 Task: Find connections with filter location Luján with filter topic #workwith filter profile language English with filter current company YES BANK with filter school O.P. Jindal Global University (JGU) with filter industry Physical, Occupational and Speech Therapists with filter service category DJing with filter keywords title Operations Director
Action: Mouse moved to (479, 102)
Screenshot: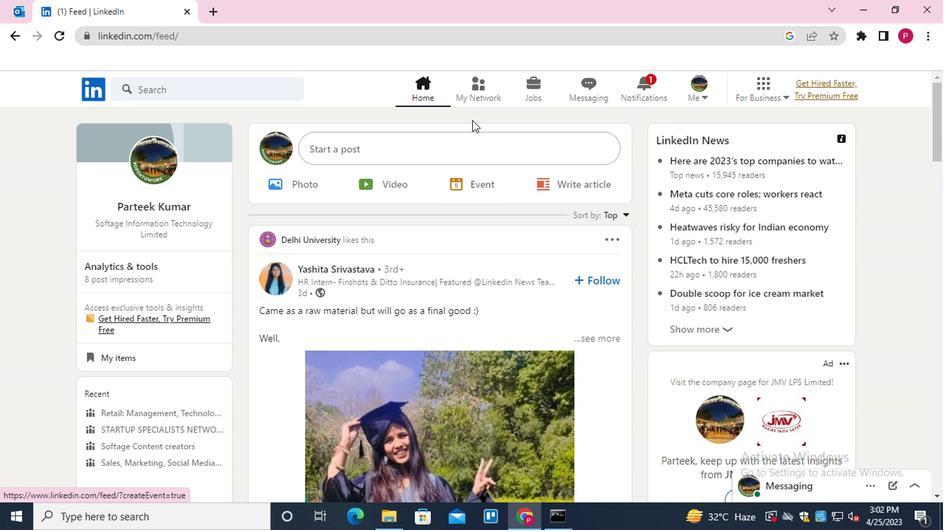 
Action: Mouse pressed left at (479, 102)
Screenshot: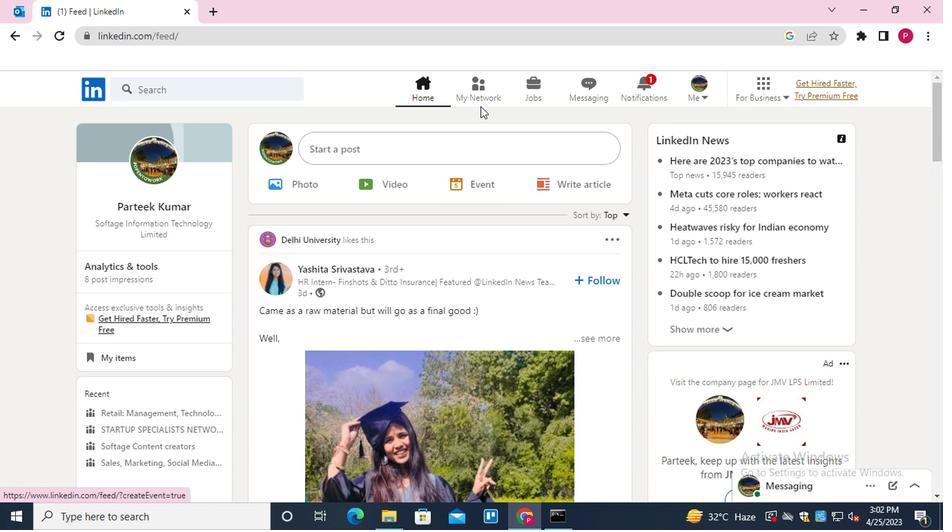 
Action: Mouse moved to (171, 165)
Screenshot: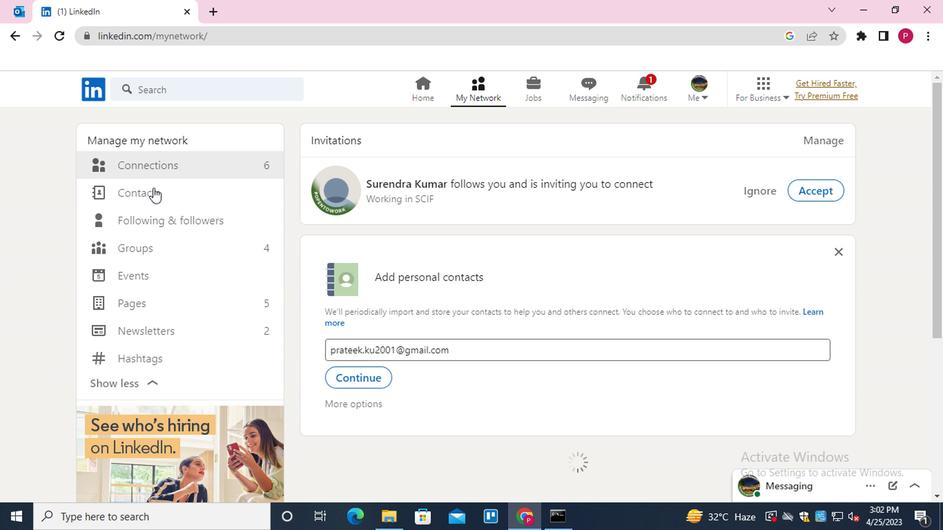 
Action: Mouse pressed left at (171, 165)
Screenshot: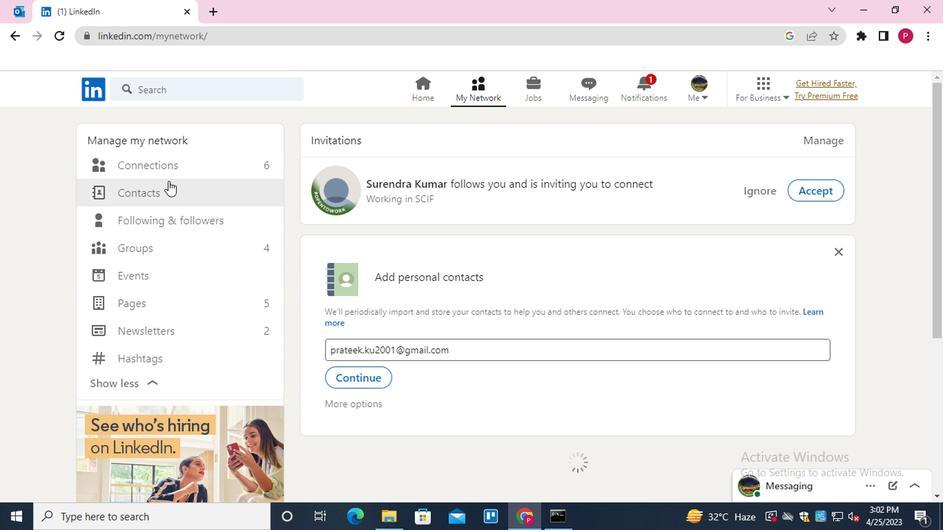 
Action: Mouse moved to (601, 169)
Screenshot: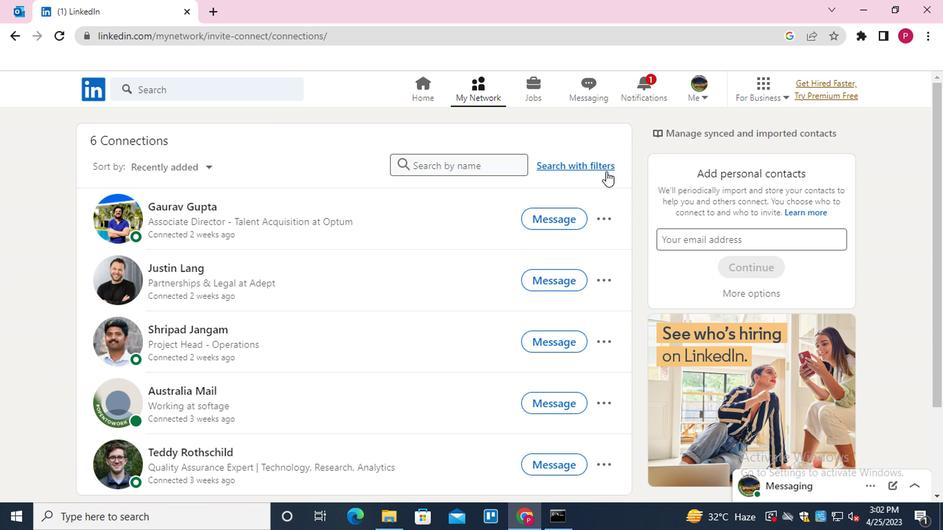 
Action: Mouse pressed left at (601, 169)
Screenshot: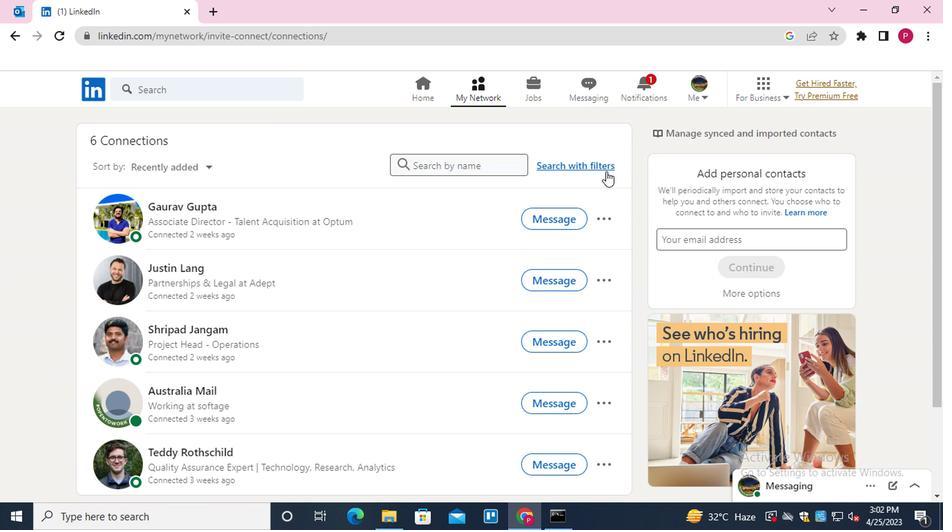 
Action: Mouse moved to (447, 119)
Screenshot: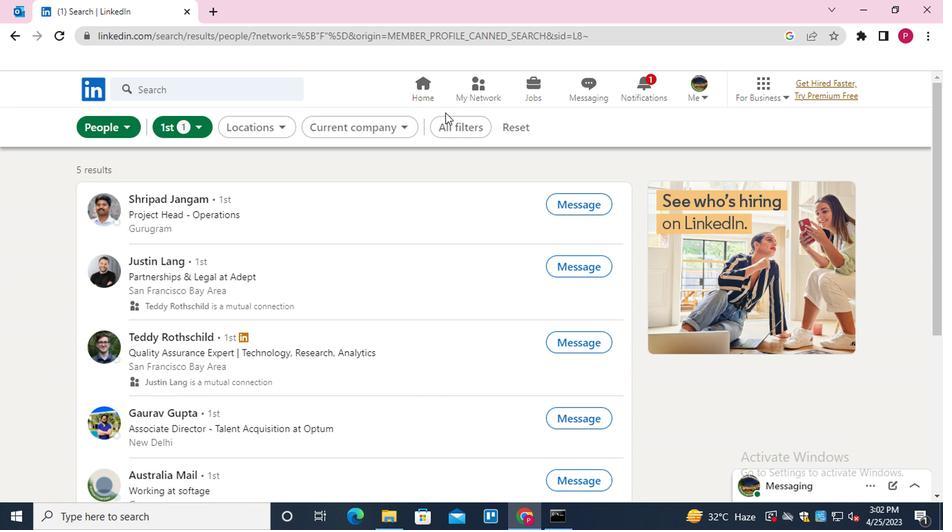 
Action: Mouse pressed left at (447, 119)
Screenshot: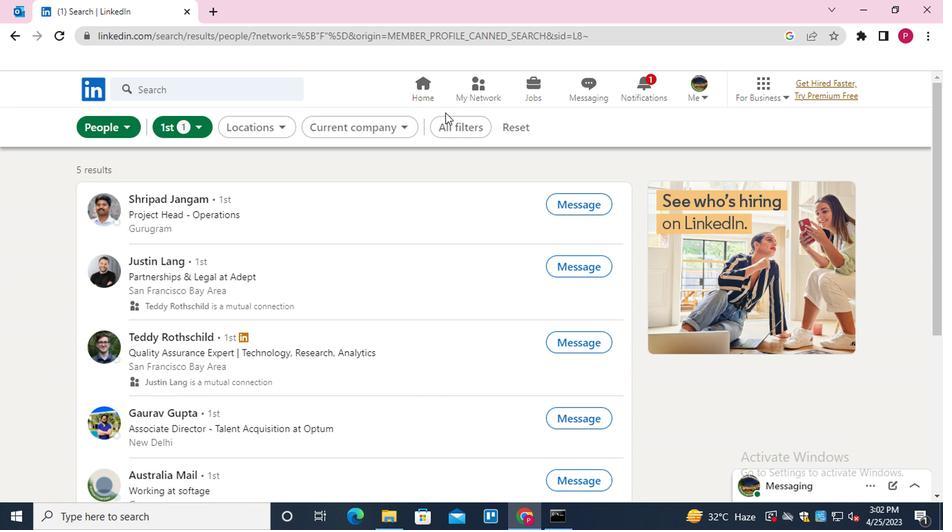 
Action: Mouse moved to (685, 278)
Screenshot: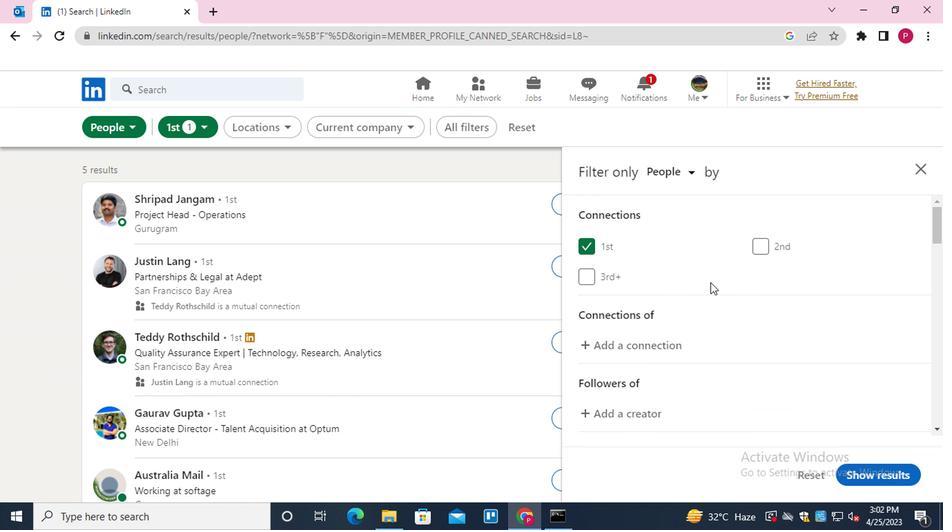 
Action: Mouse scrolled (685, 277) with delta (0, 0)
Screenshot: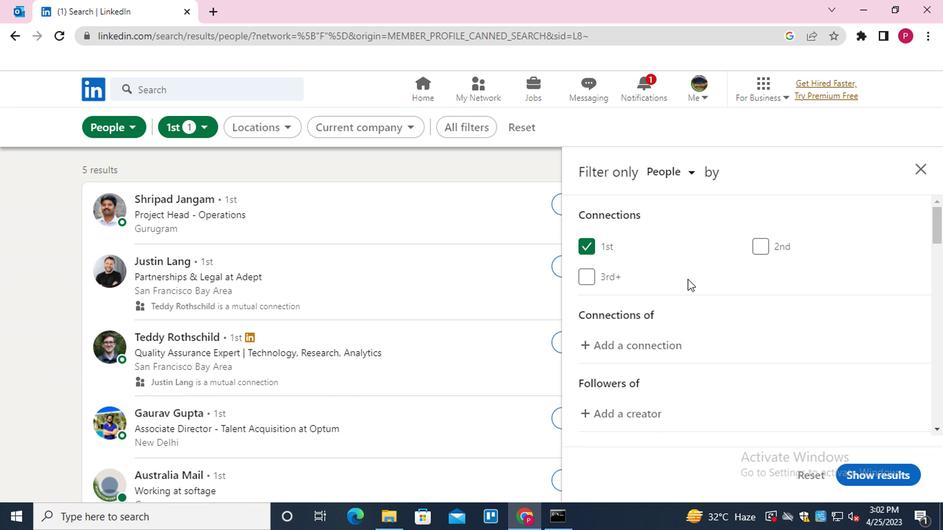 
Action: Mouse scrolled (685, 277) with delta (0, 0)
Screenshot: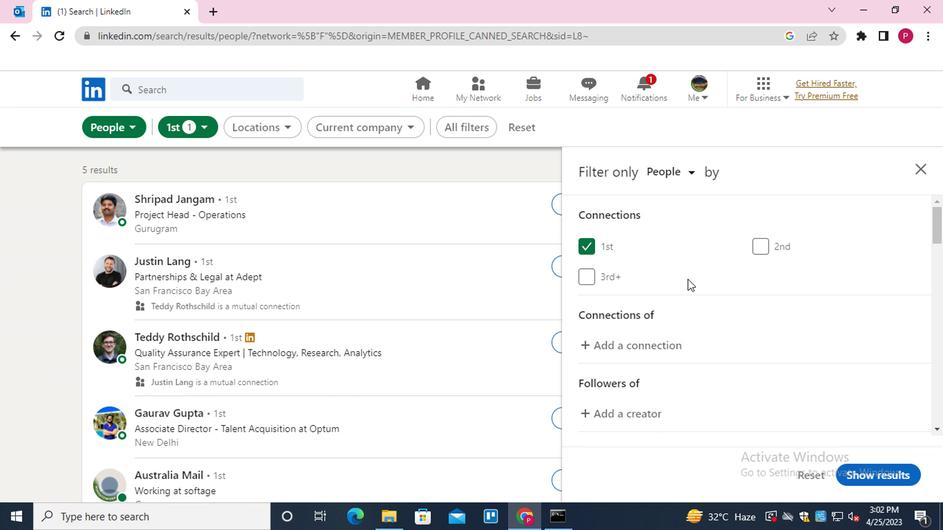 
Action: Mouse moved to (686, 278)
Screenshot: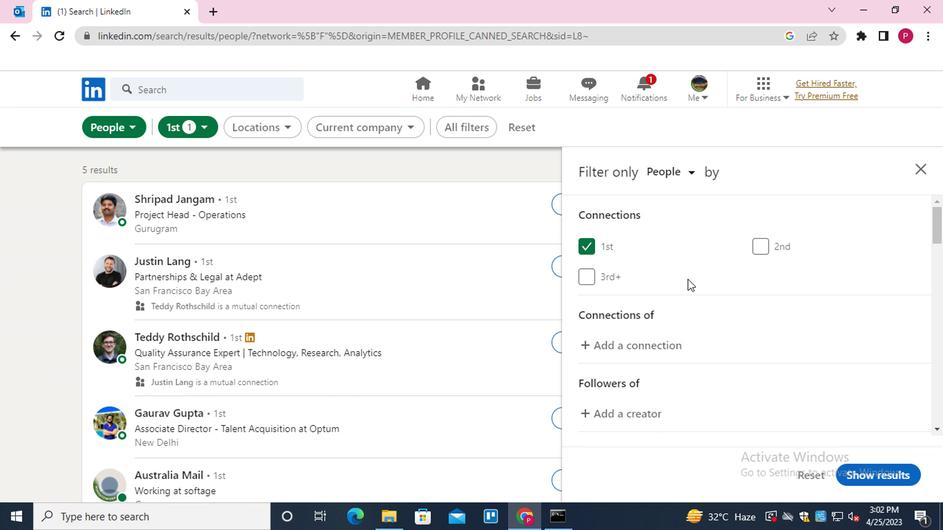 
Action: Mouse scrolled (686, 277) with delta (0, 0)
Screenshot: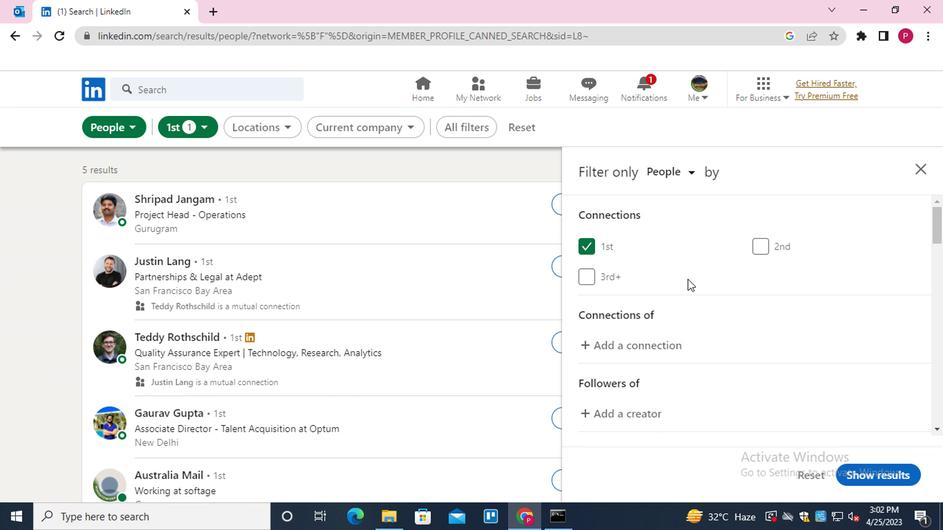 
Action: Mouse moved to (776, 329)
Screenshot: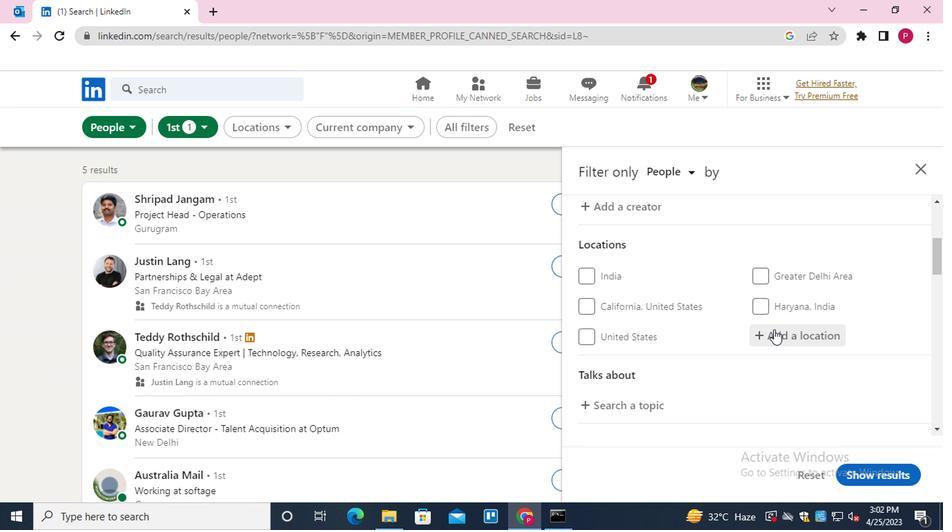 
Action: Mouse pressed left at (776, 329)
Screenshot: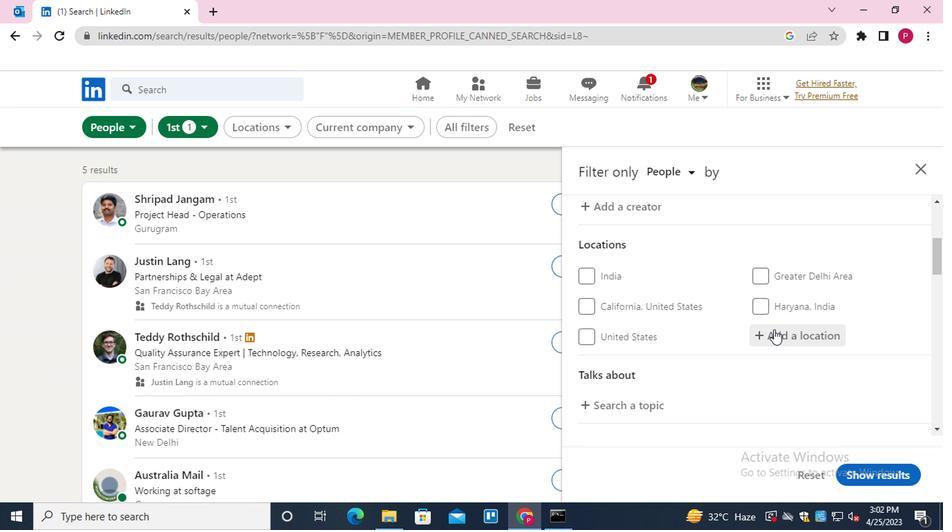 
Action: Mouse moved to (777, 329)
Screenshot: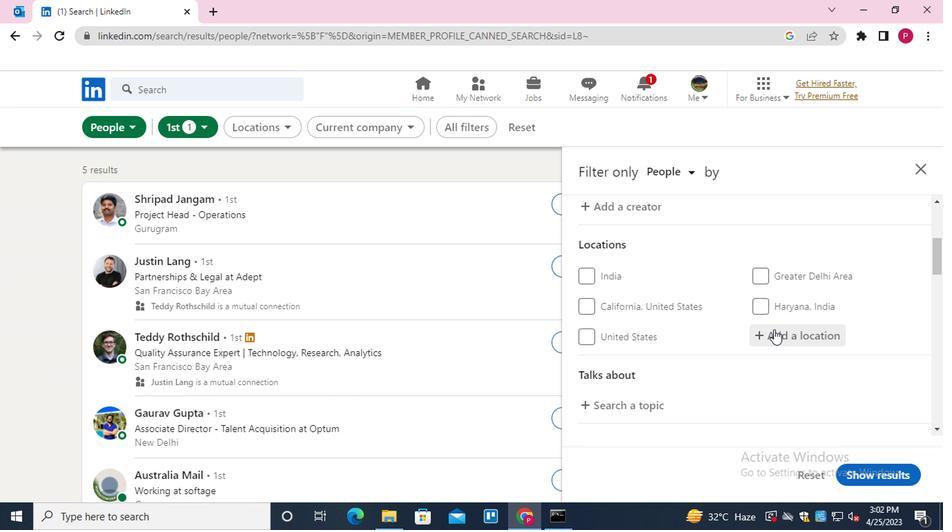 
Action: Key pressed <Key.shift><Key.shift><Key.shift>LUJAN
Screenshot: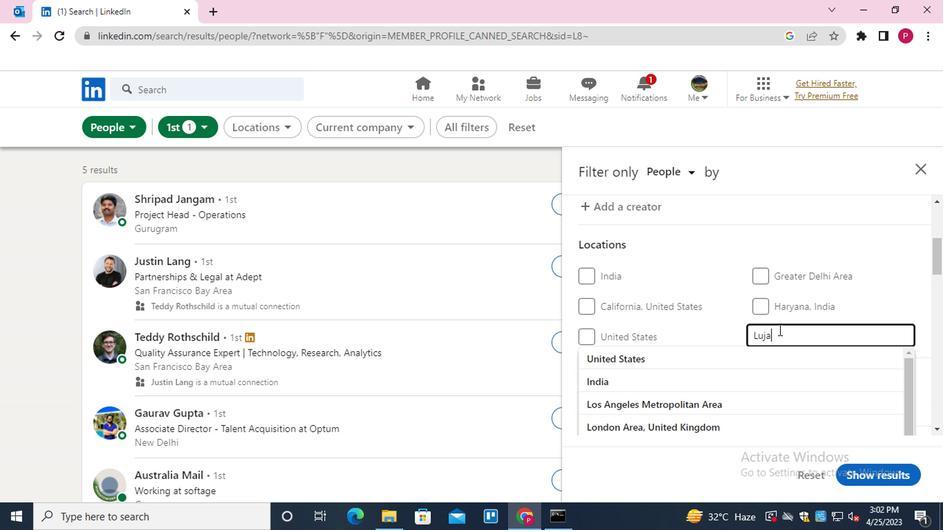 
Action: Mouse moved to (669, 368)
Screenshot: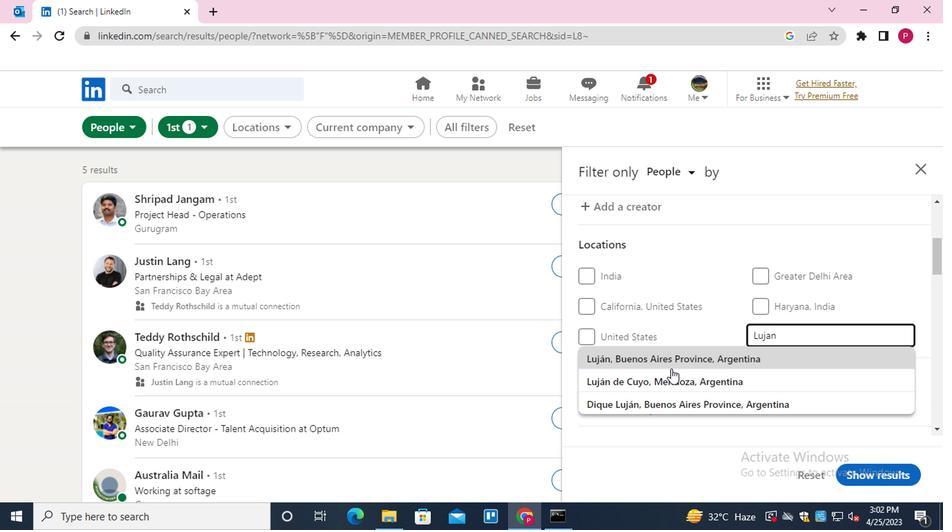 
Action: Mouse pressed left at (669, 368)
Screenshot: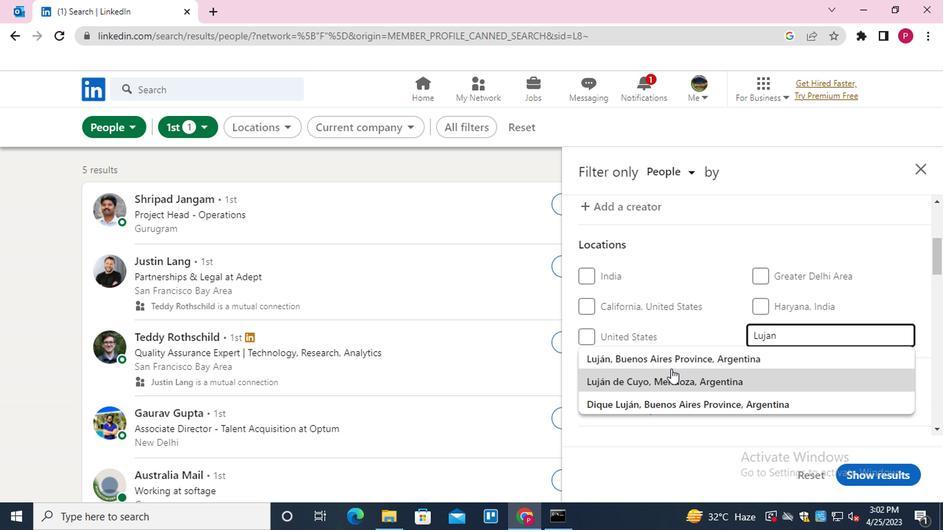 
Action: Mouse pressed left at (669, 368)
Screenshot: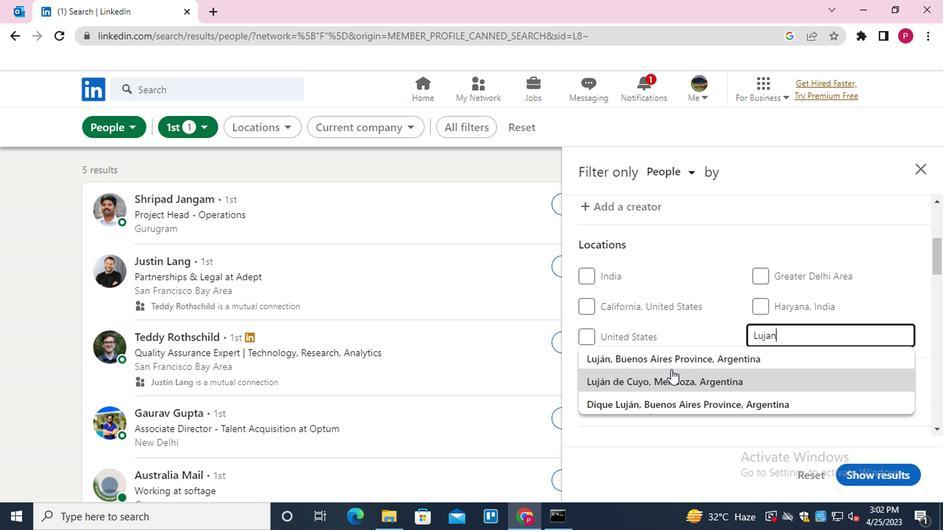 
Action: Mouse moved to (744, 392)
Screenshot: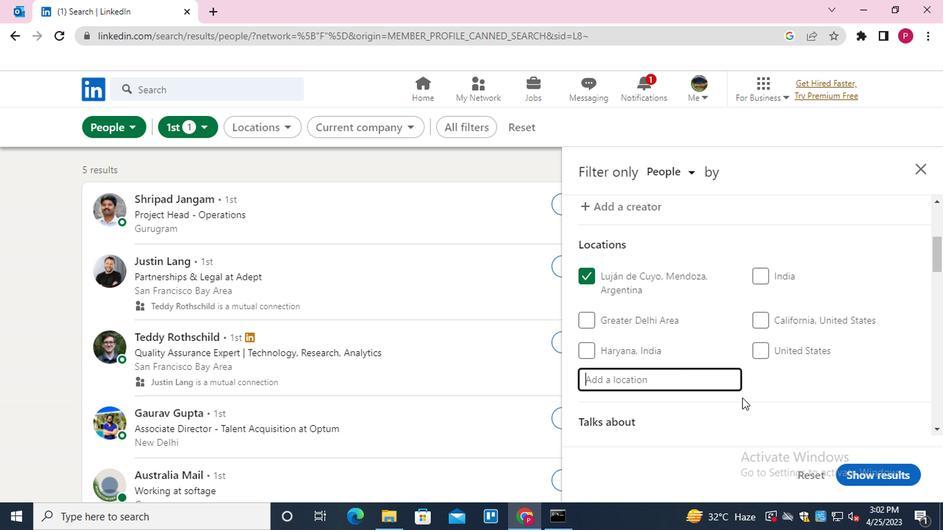 
Action: Mouse scrolled (744, 391) with delta (0, 0)
Screenshot: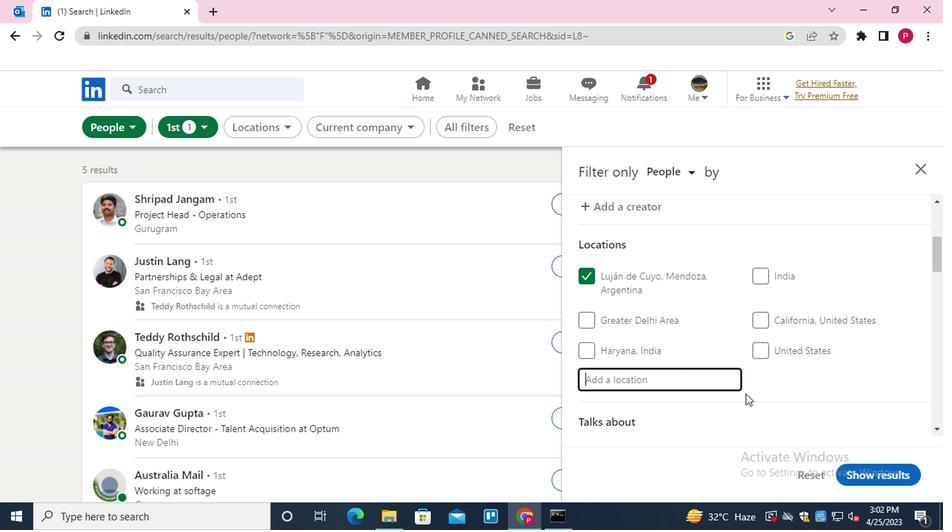 
Action: Mouse moved to (621, 384)
Screenshot: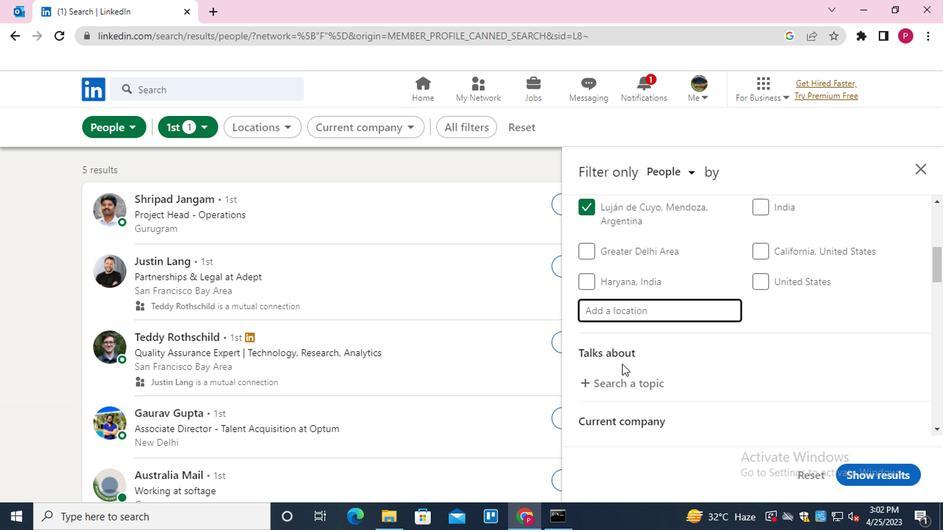 
Action: Mouse pressed left at (621, 384)
Screenshot: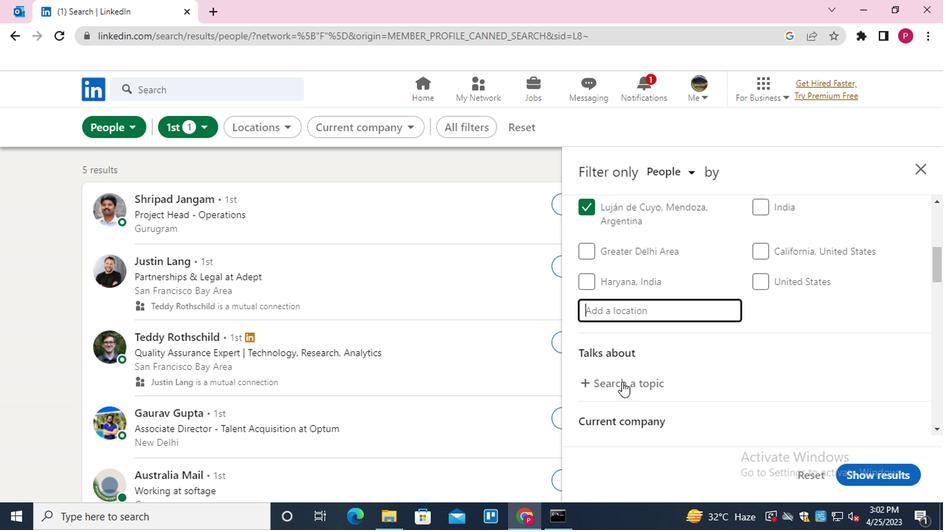 
Action: Key pressed <Key.shift>#WORK
Screenshot: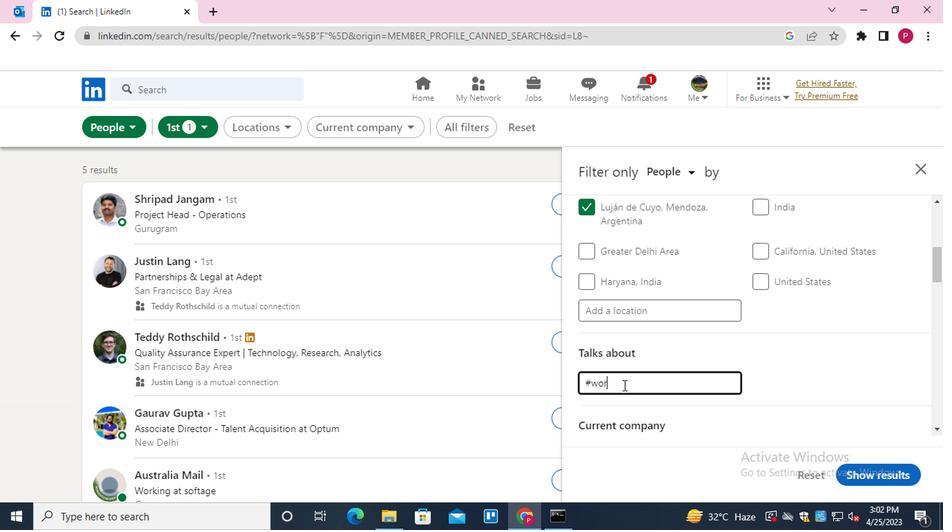 
Action: Mouse moved to (664, 364)
Screenshot: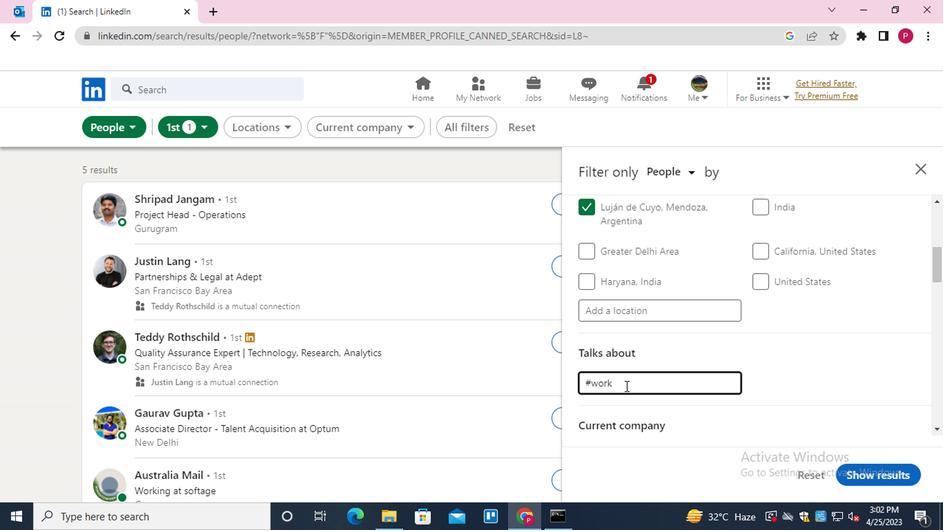 
Action: Mouse scrolled (664, 363) with delta (0, 0)
Screenshot: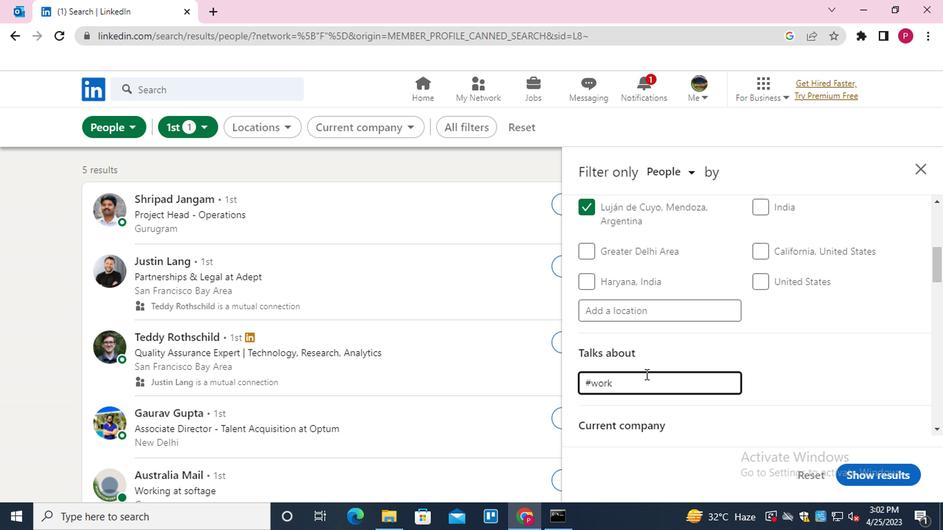 
Action: Mouse scrolled (664, 363) with delta (0, 0)
Screenshot: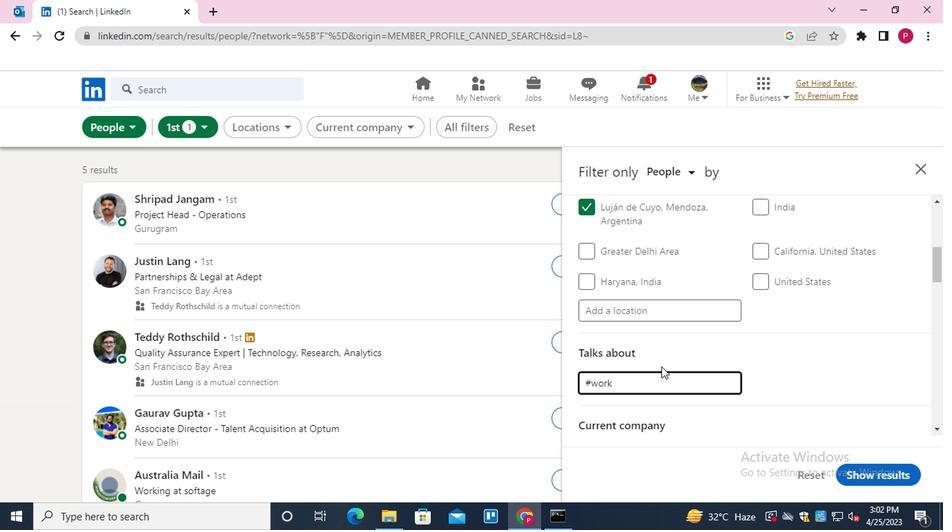 
Action: Mouse scrolled (664, 363) with delta (0, 0)
Screenshot: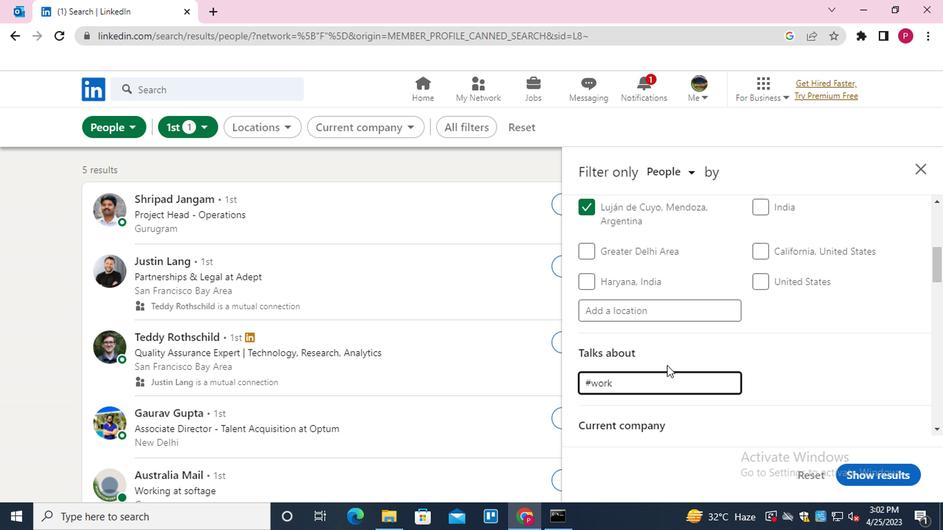 
Action: Mouse moved to (776, 282)
Screenshot: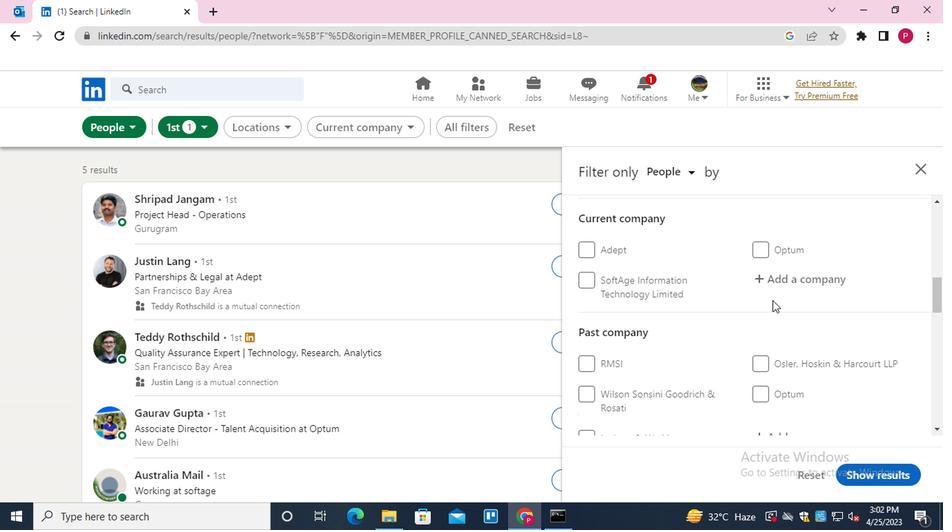 
Action: Mouse pressed left at (776, 282)
Screenshot: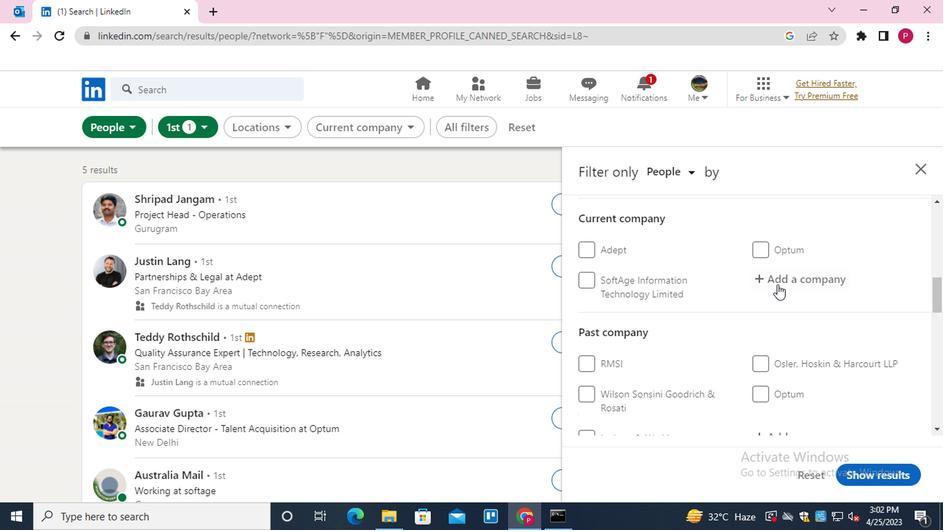 
Action: Mouse moved to (776, 281)
Screenshot: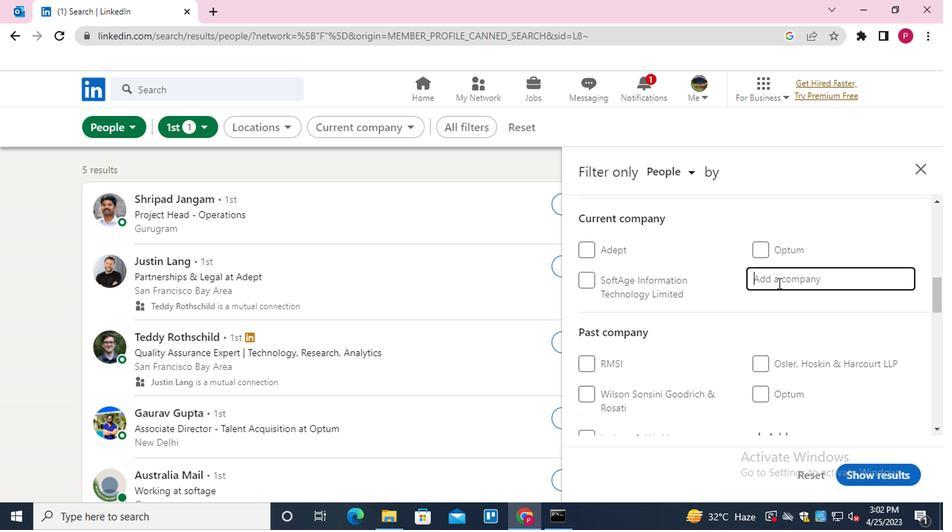 
Action: Key pressed <Key.shift>YES
Screenshot: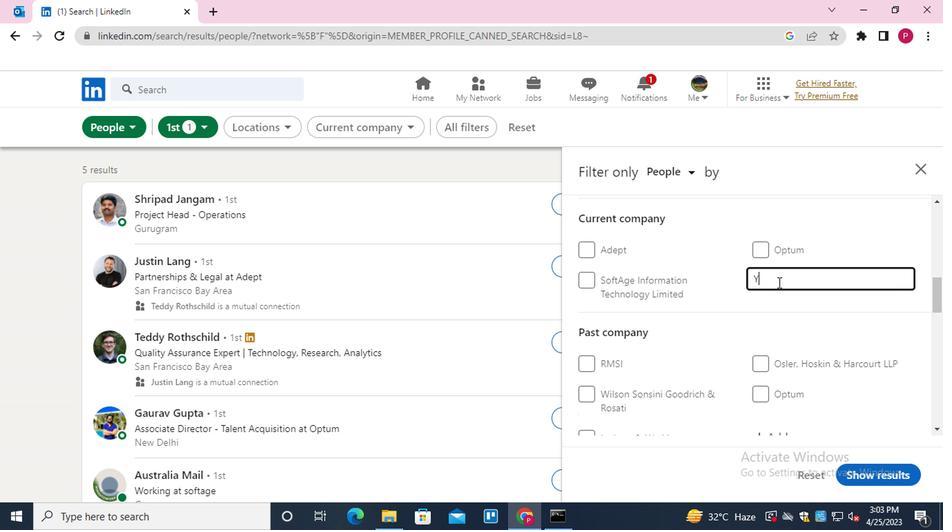 
Action: Mouse moved to (704, 303)
Screenshot: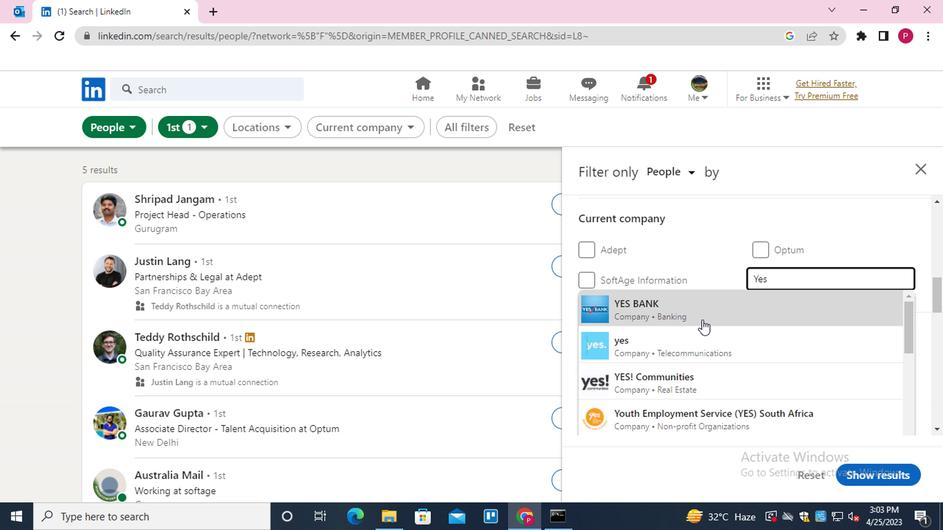 
Action: Mouse pressed left at (704, 303)
Screenshot: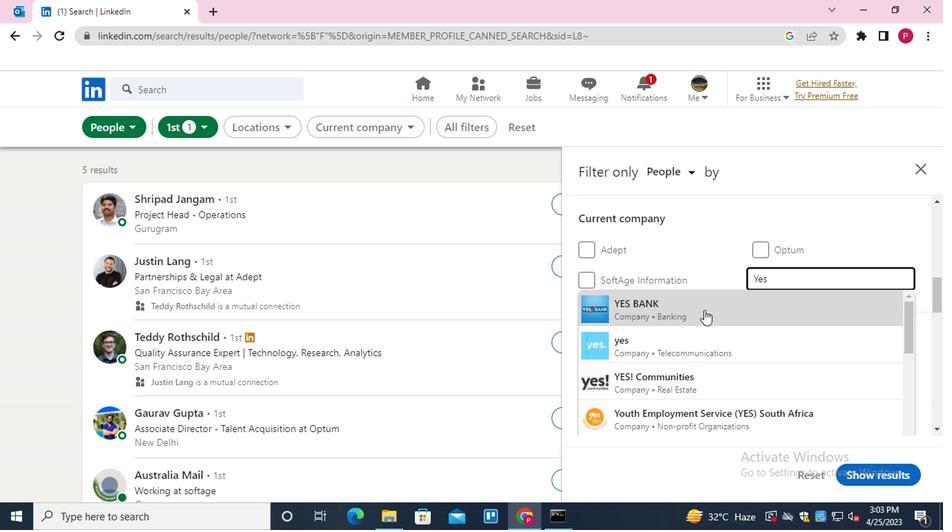 
Action: Mouse moved to (624, 292)
Screenshot: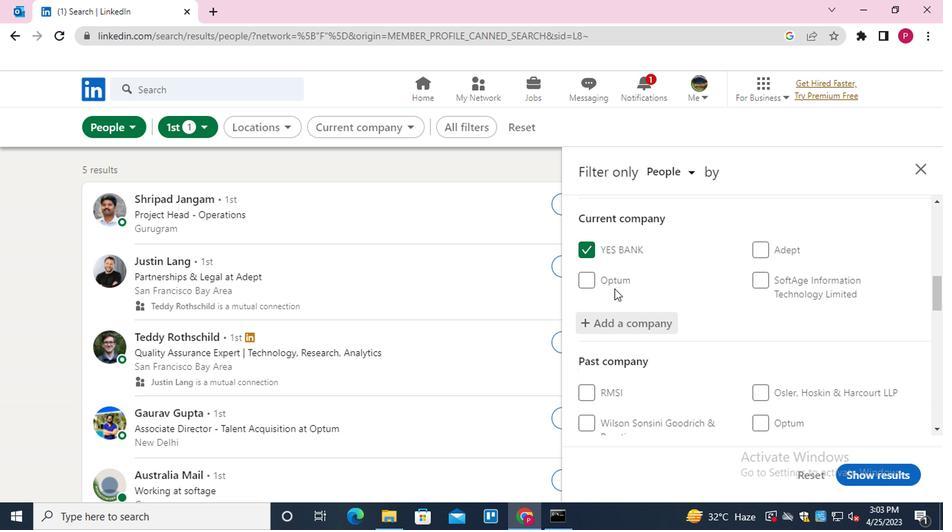 
Action: Mouse scrolled (624, 291) with delta (0, 0)
Screenshot: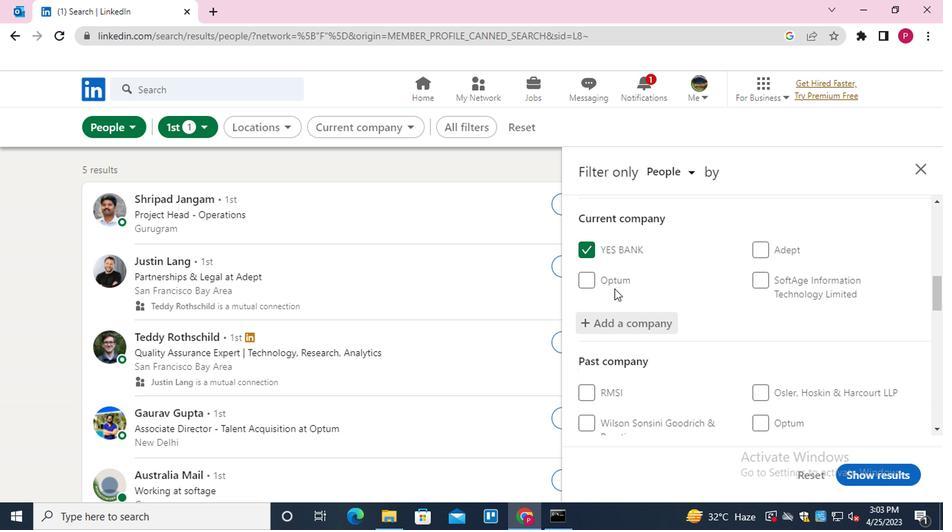 
Action: Mouse moved to (626, 296)
Screenshot: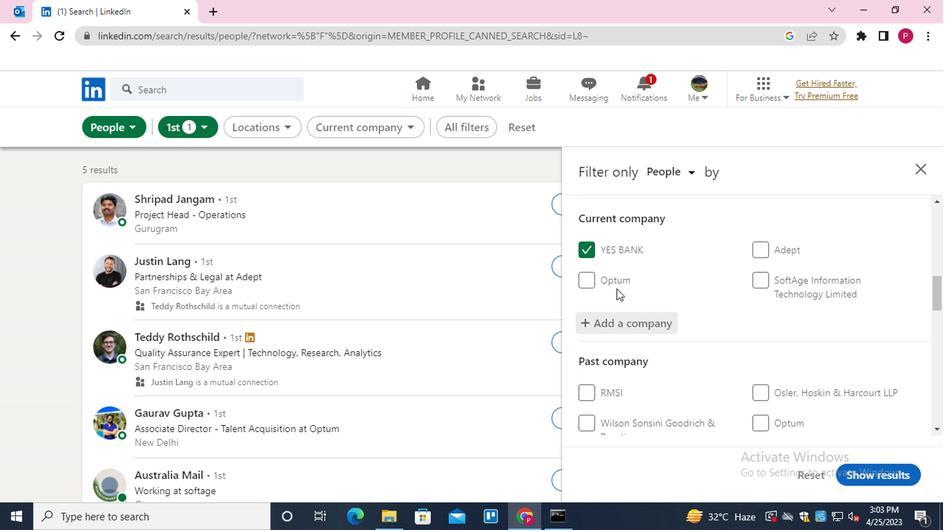 
Action: Mouse scrolled (626, 296) with delta (0, 0)
Screenshot: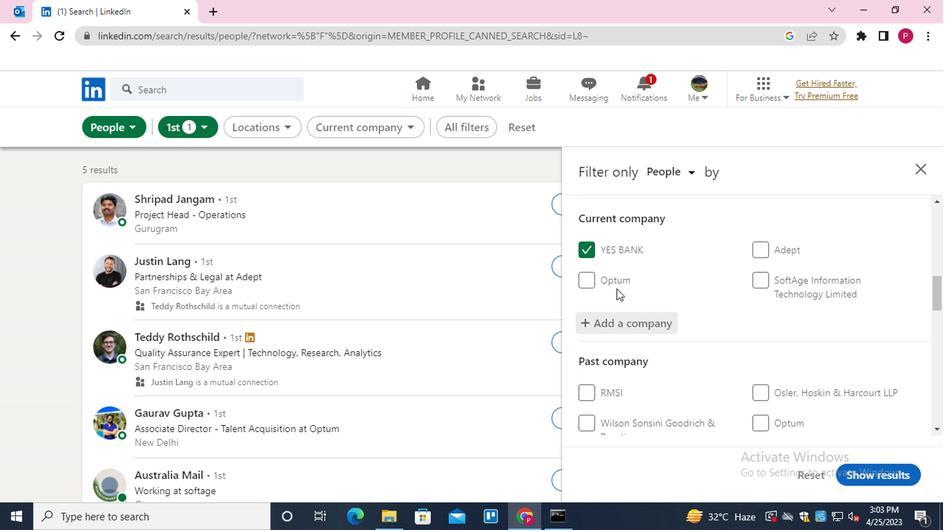 
Action: Mouse moved to (766, 329)
Screenshot: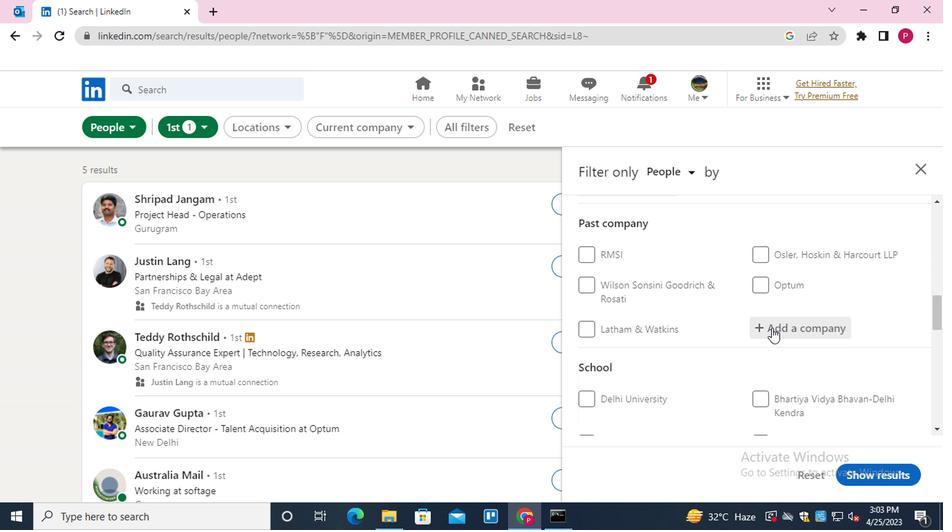 
Action: Mouse scrolled (766, 328) with delta (0, 0)
Screenshot: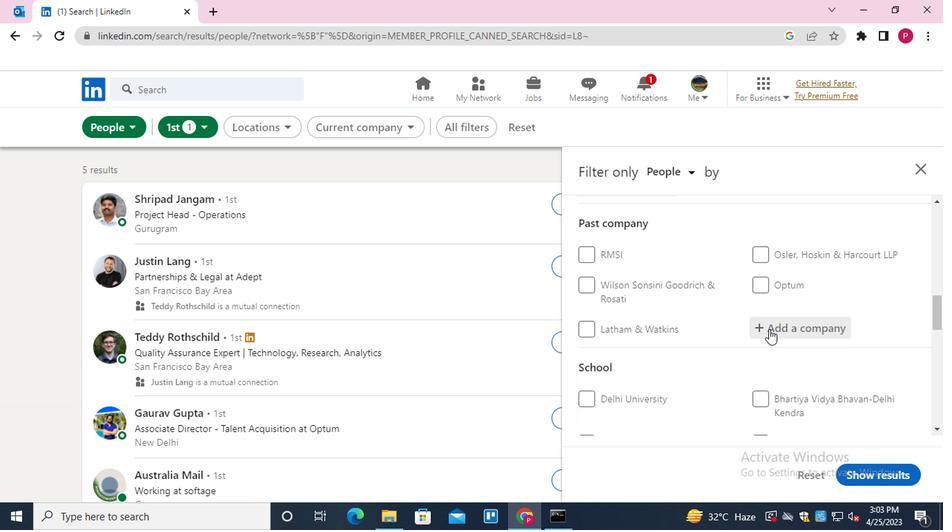 
Action: Mouse scrolled (766, 328) with delta (0, 0)
Screenshot: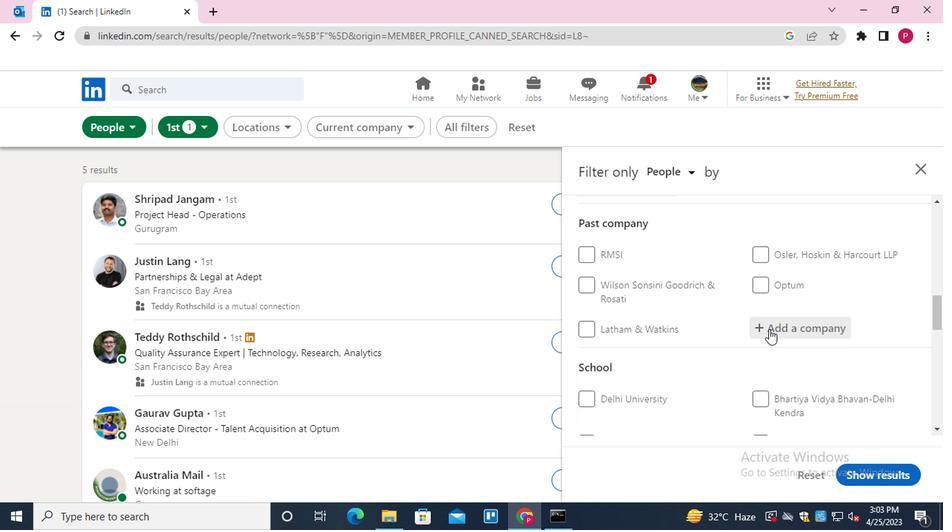 
Action: Mouse moved to (798, 334)
Screenshot: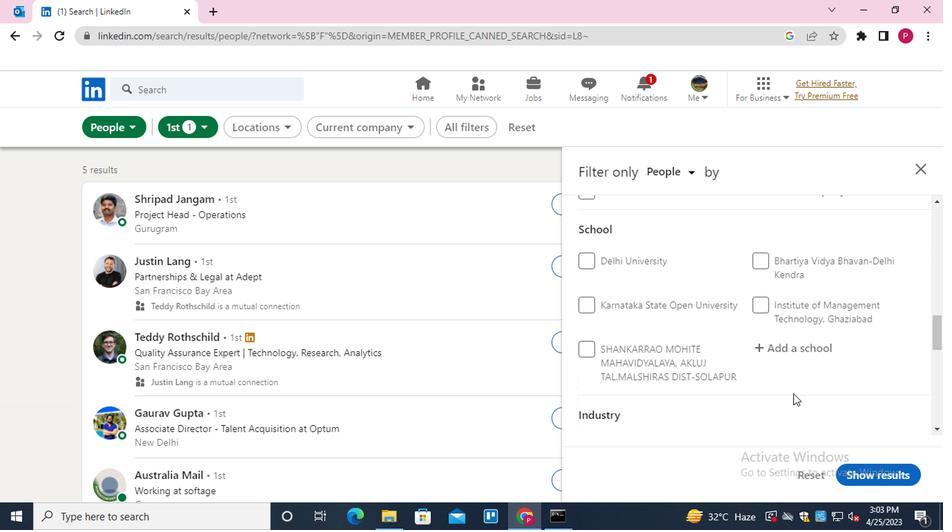 
Action: Mouse pressed left at (798, 334)
Screenshot: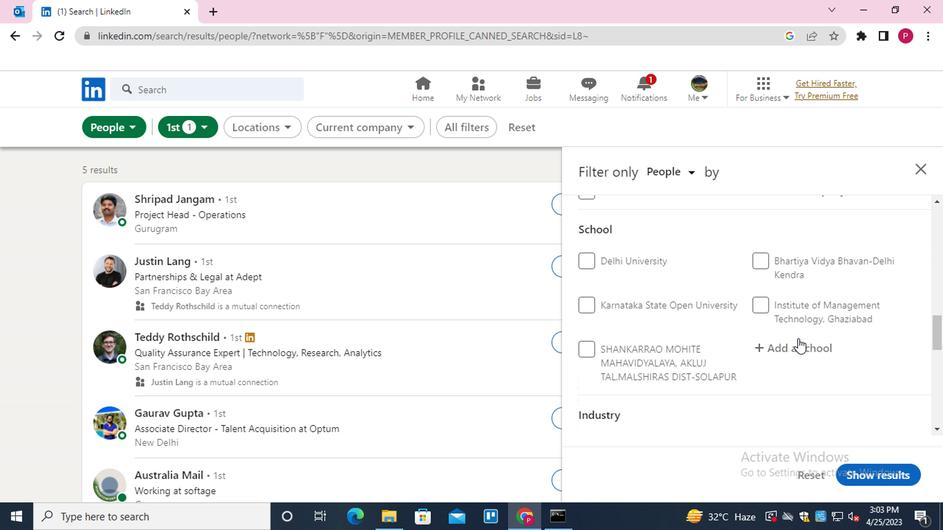 
Action: Mouse moved to (800, 350)
Screenshot: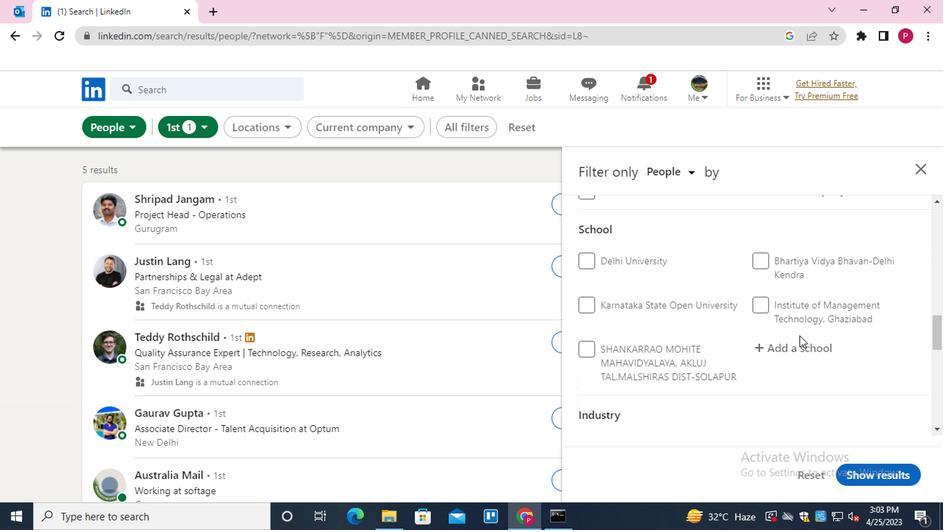 
Action: Mouse pressed left at (800, 350)
Screenshot: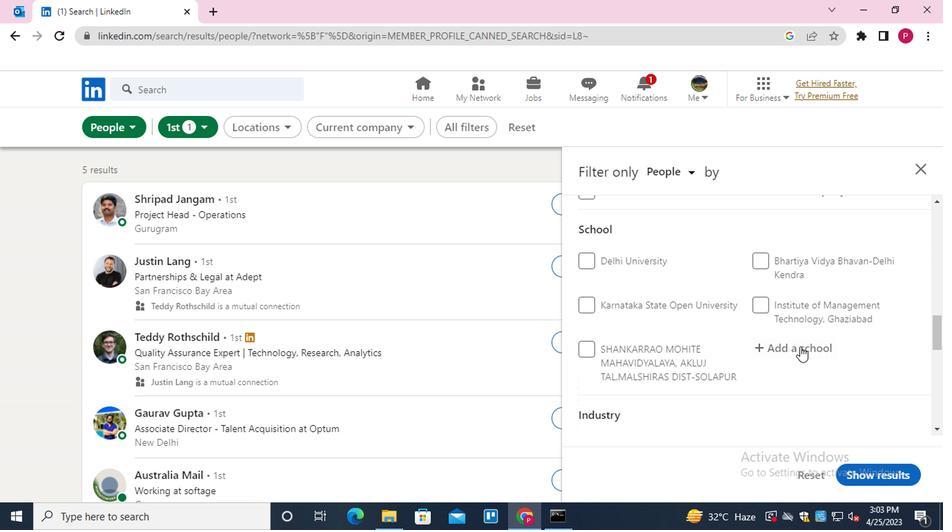 
Action: Key pressed <Key.shift>OP<Key.backspace>.<Key.shift>P<Key.space><Key.shift>JINDAL
Screenshot: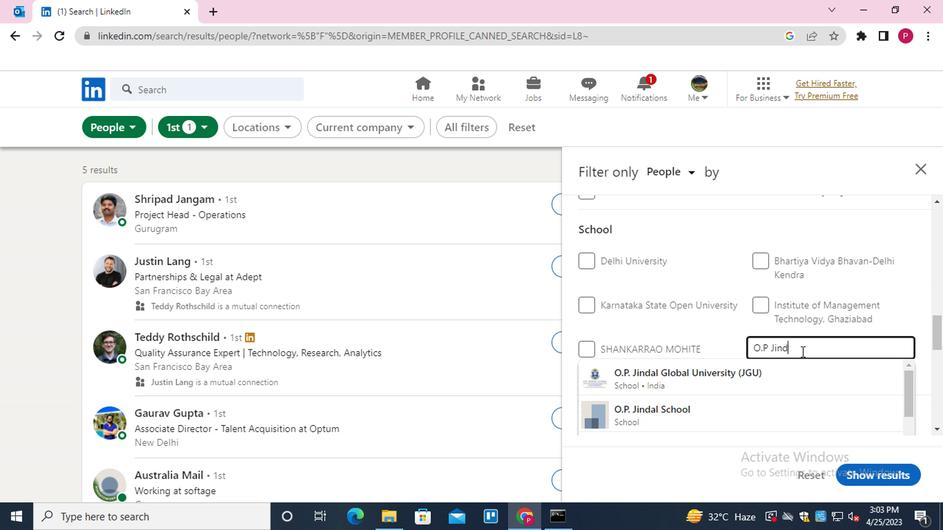 
Action: Mouse moved to (749, 384)
Screenshot: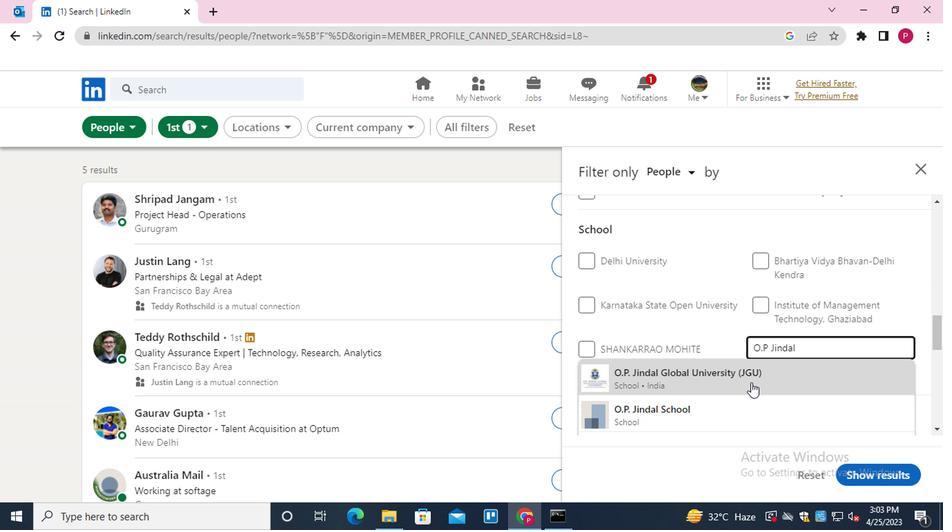 
Action: Mouse pressed left at (749, 384)
Screenshot: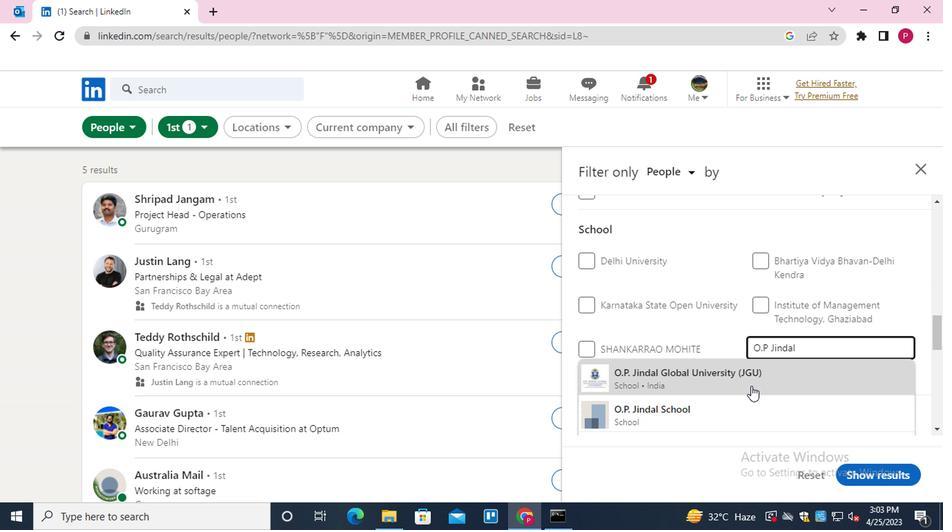 
Action: Mouse moved to (718, 343)
Screenshot: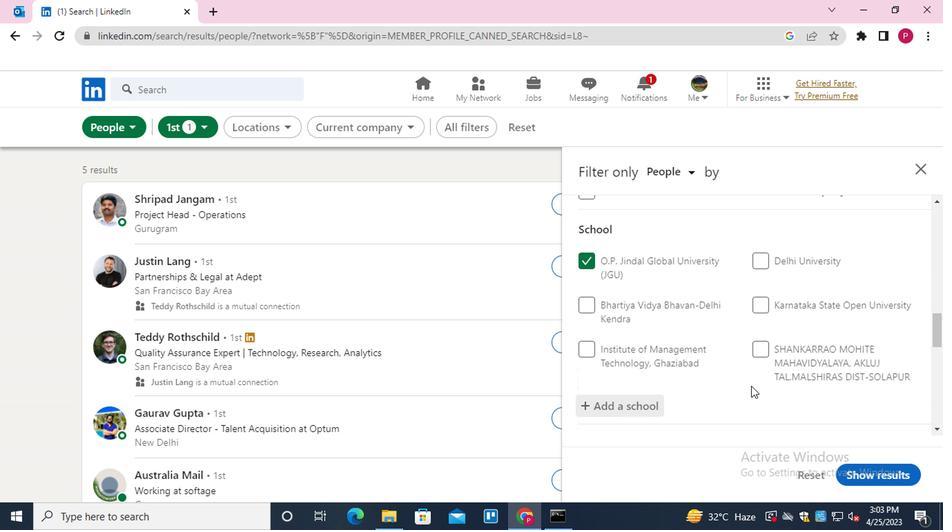 
Action: Mouse scrolled (718, 342) with delta (0, 0)
Screenshot: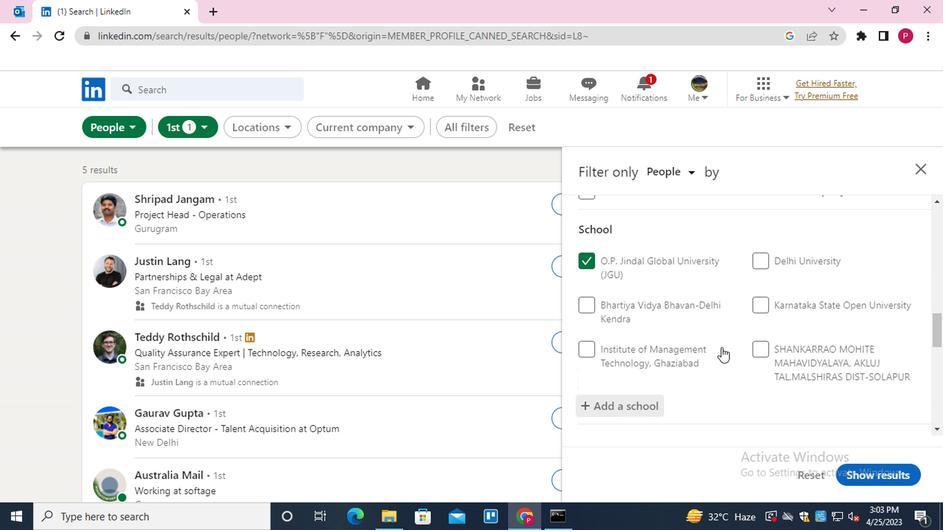 
Action: Mouse scrolled (718, 342) with delta (0, 0)
Screenshot: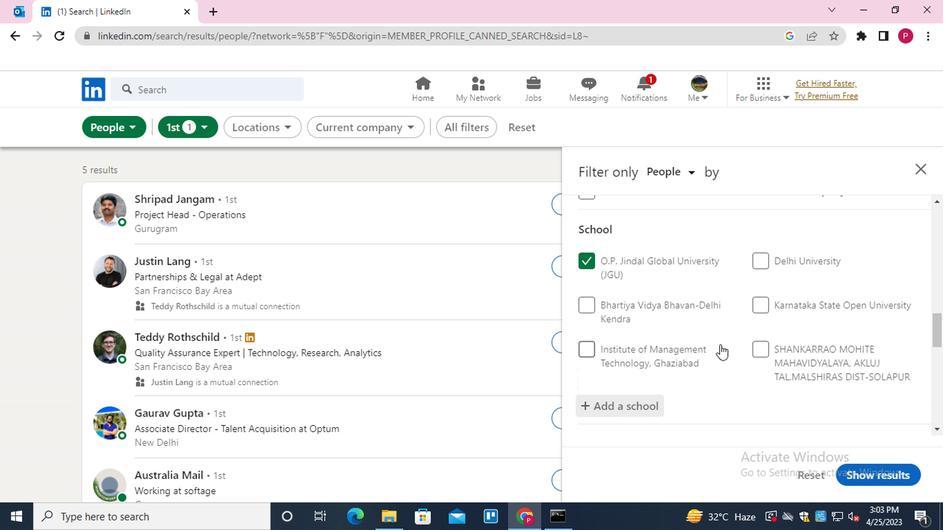 
Action: Mouse scrolled (718, 342) with delta (0, 0)
Screenshot: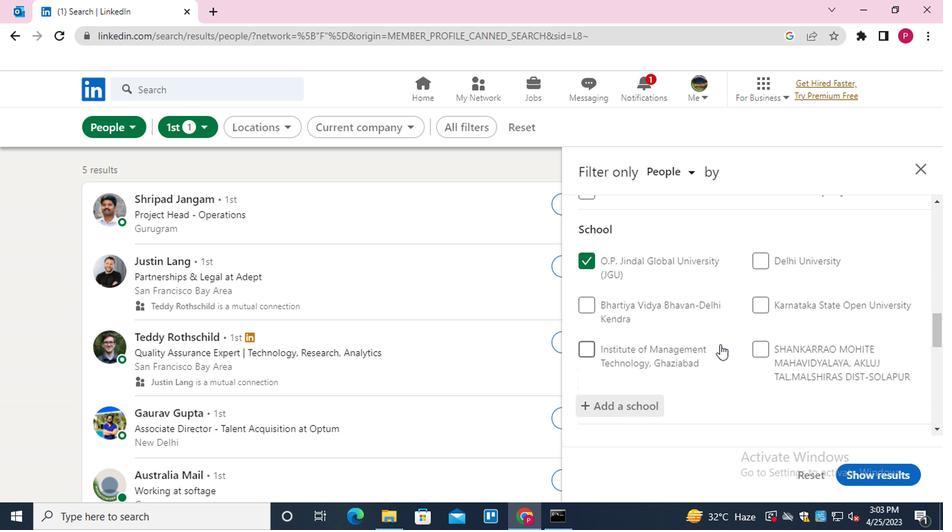 
Action: Mouse moved to (793, 353)
Screenshot: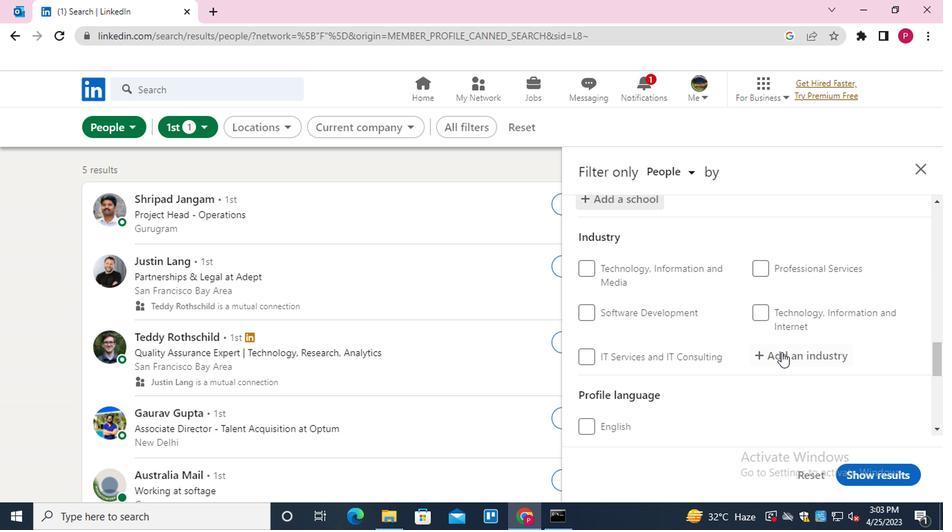 
Action: Mouse pressed left at (793, 353)
Screenshot: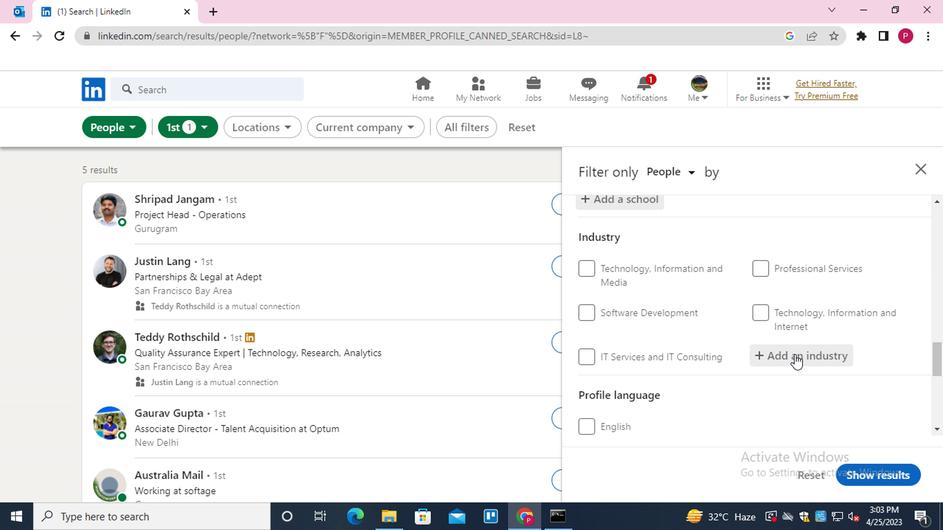 
Action: Key pressed <Key.shift>PHYSICAL
Screenshot: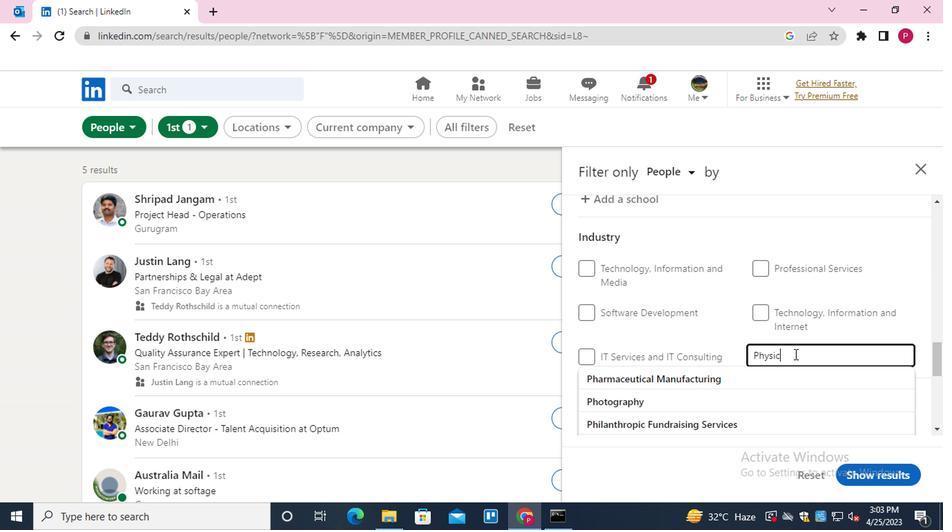 
Action: Mouse moved to (760, 371)
Screenshot: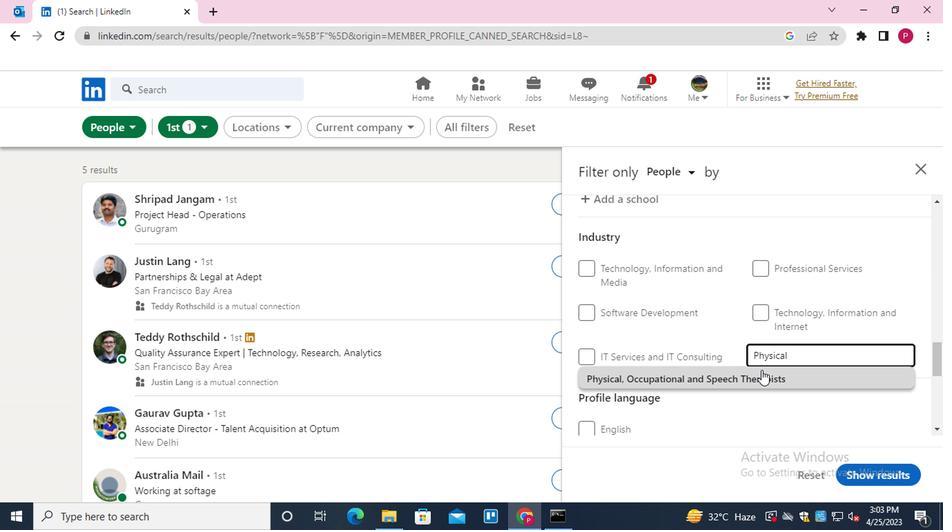 
Action: Mouse pressed left at (760, 371)
Screenshot: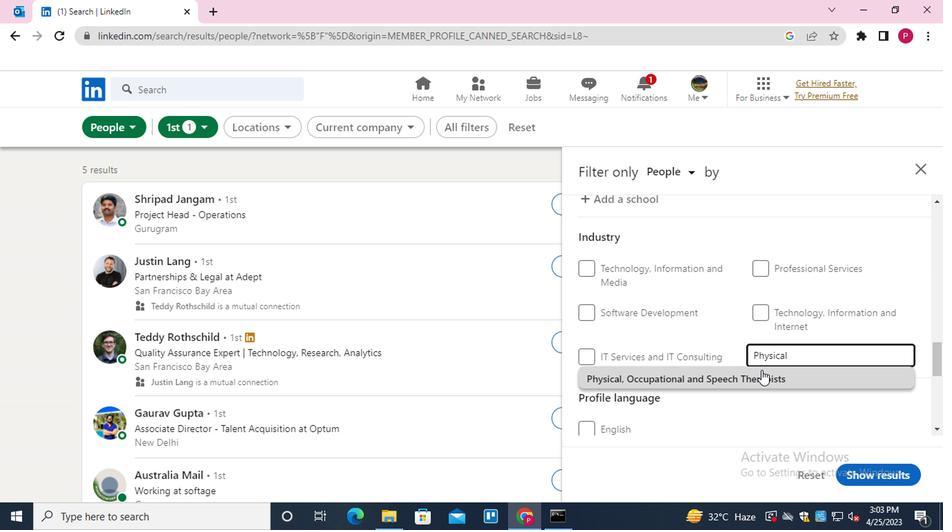 
Action: Mouse moved to (693, 367)
Screenshot: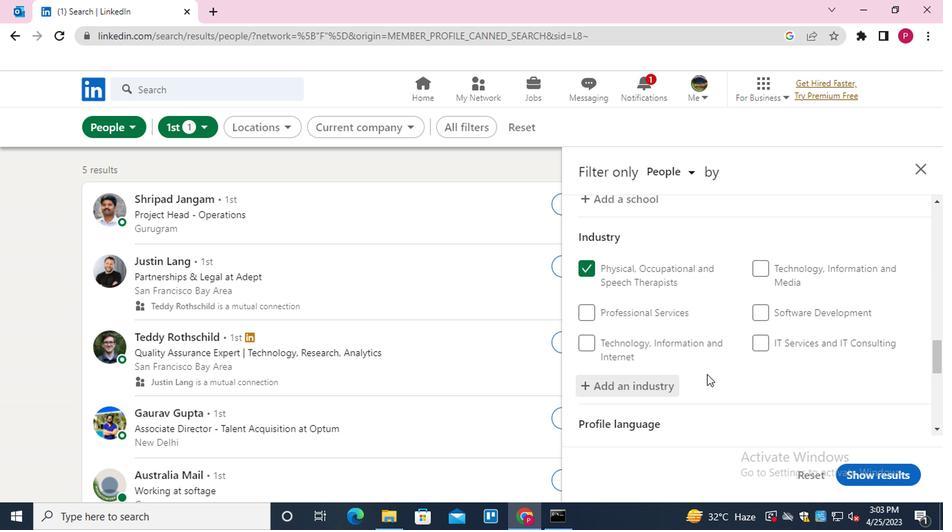
Action: Mouse scrolled (693, 366) with delta (0, 0)
Screenshot: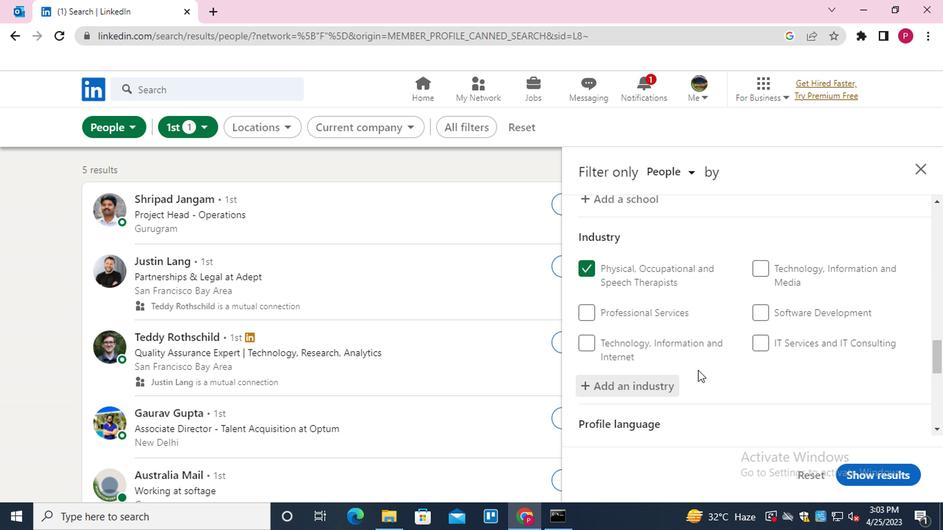 
Action: Mouse scrolled (693, 366) with delta (0, 0)
Screenshot: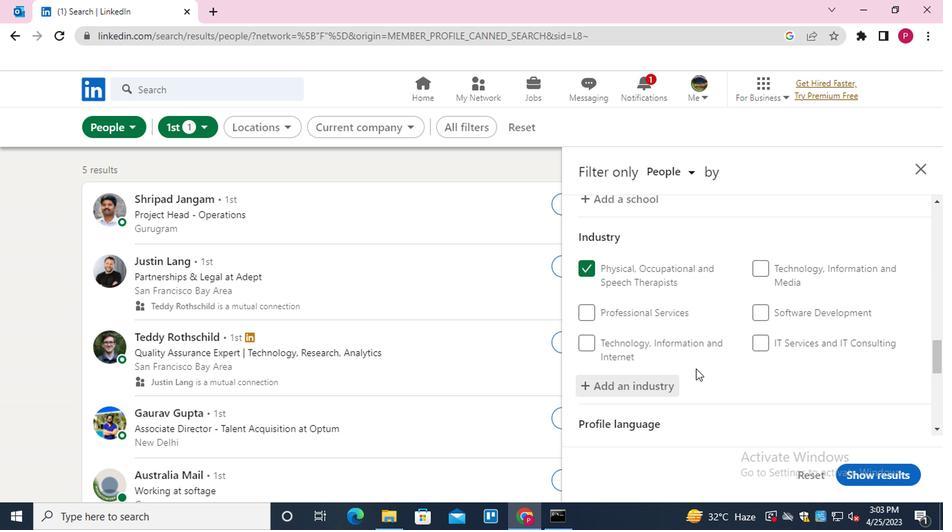 
Action: Mouse scrolled (693, 366) with delta (0, 0)
Screenshot: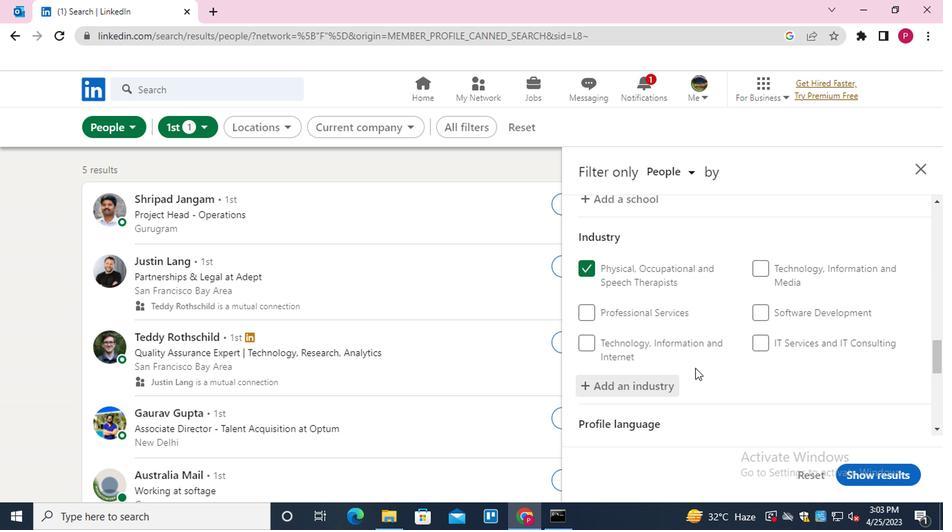 
Action: Mouse moved to (612, 250)
Screenshot: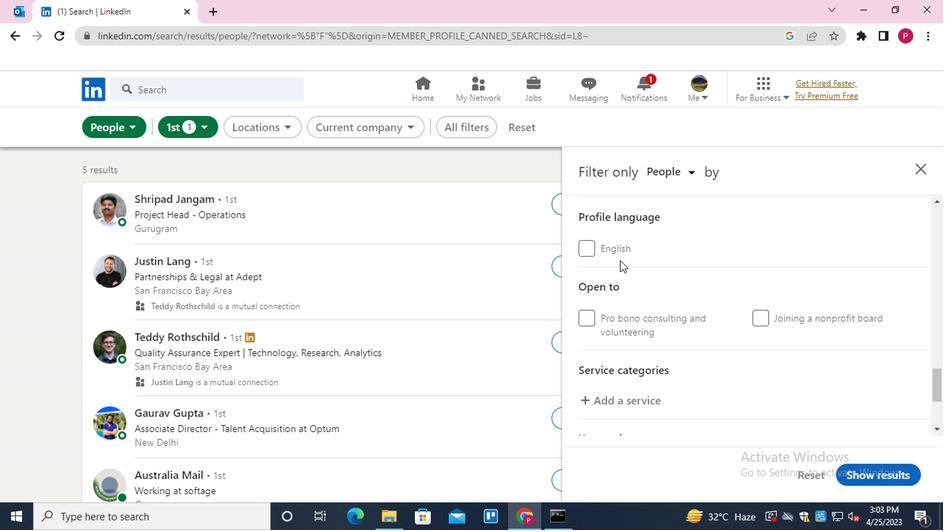 
Action: Mouse pressed left at (612, 250)
Screenshot: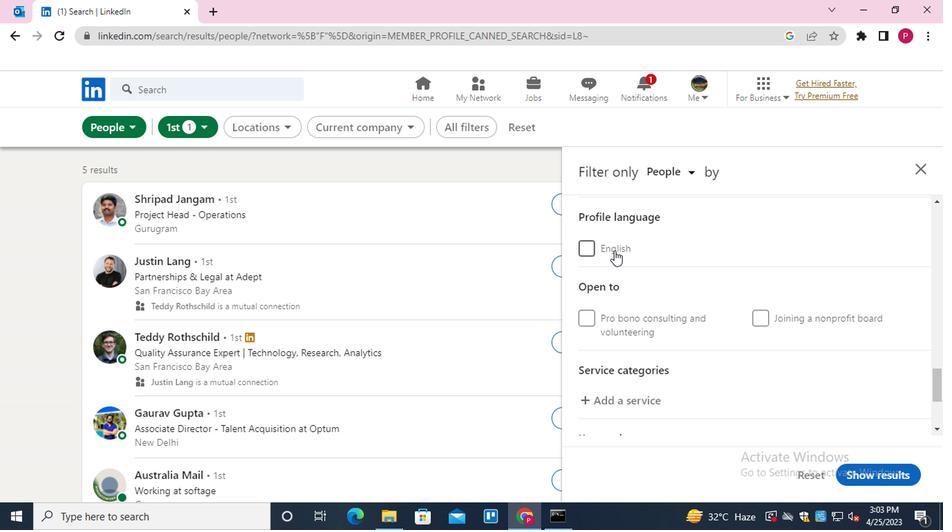 
Action: Mouse moved to (585, 267)
Screenshot: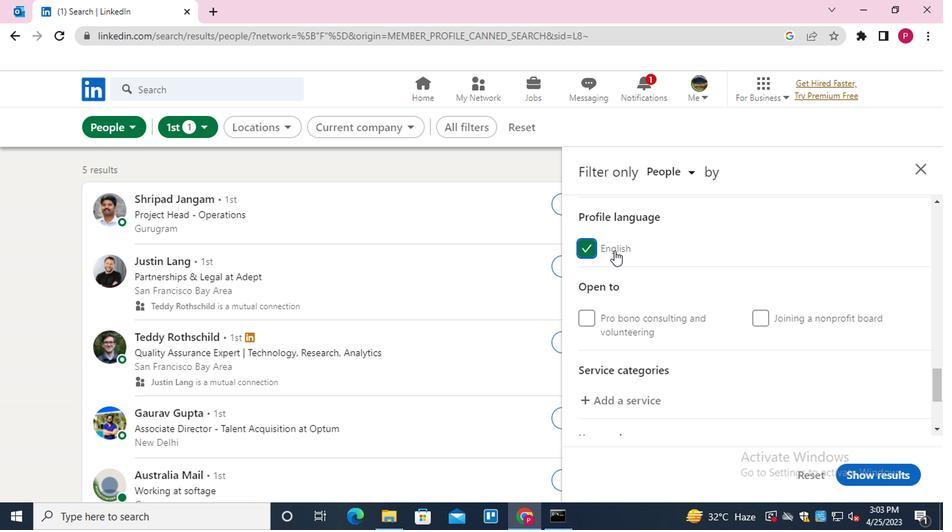 
Action: Mouse scrolled (585, 266) with delta (0, 0)
Screenshot: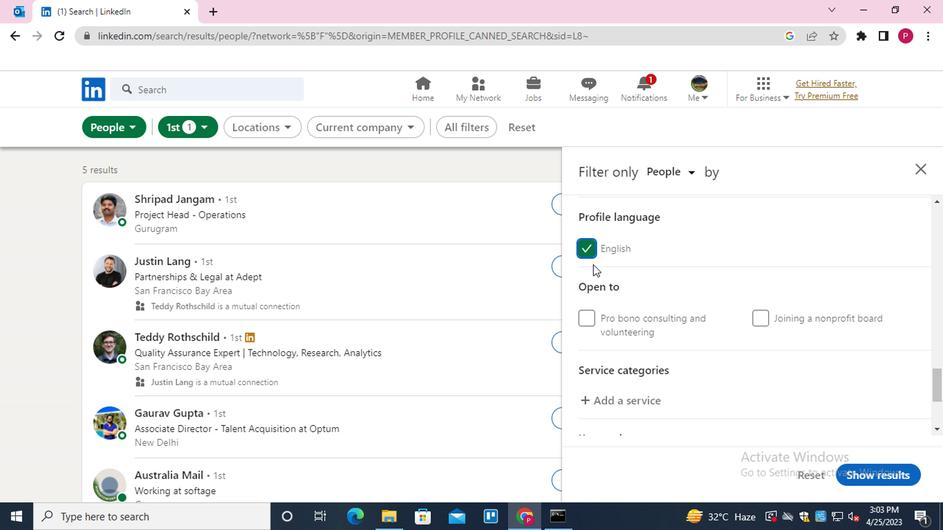 
Action: Mouse scrolled (585, 266) with delta (0, 0)
Screenshot: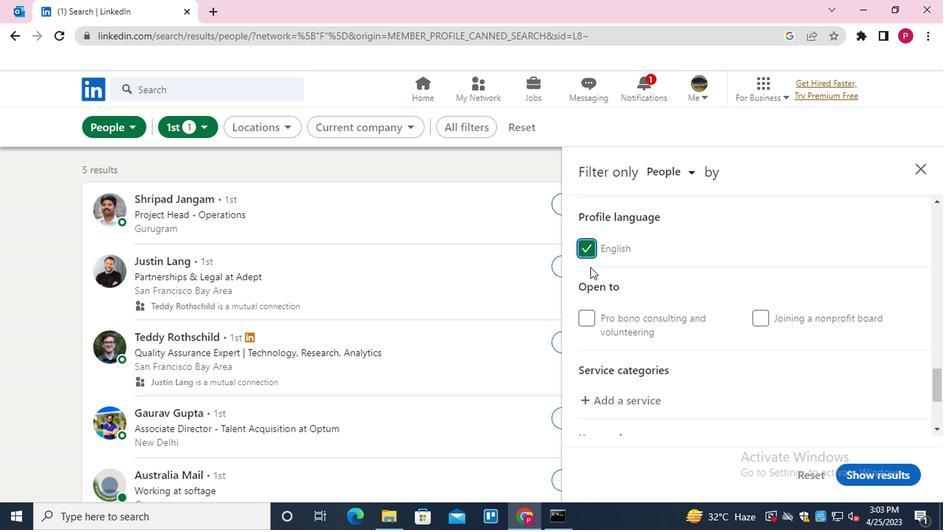 
Action: Mouse scrolled (585, 266) with delta (0, 0)
Screenshot: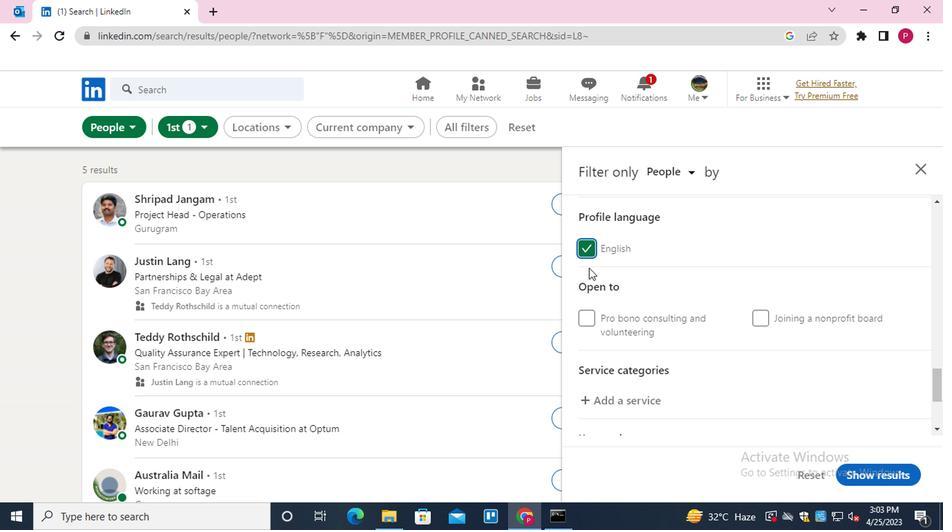 
Action: Mouse moved to (618, 242)
Screenshot: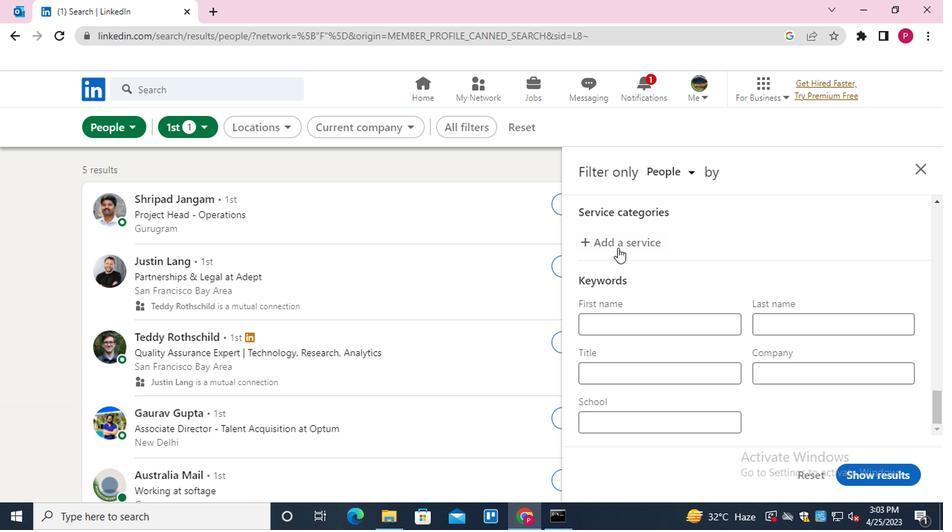 
Action: Mouse pressed left at (618, 242)
Screenshot: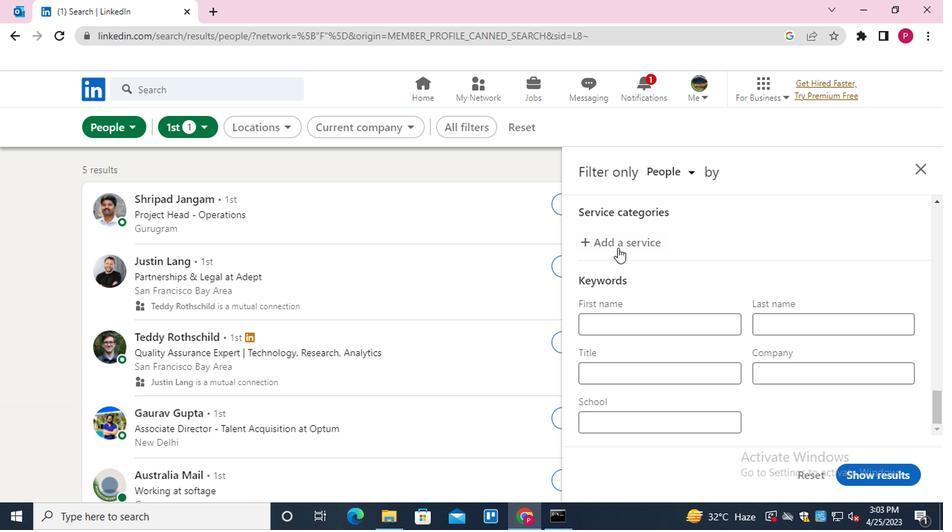 
Action: Key pressed <Key.shift><Key.shift><Key.shift><Key.shift><Key.shift><Key.shift>DJIN
Screenshot: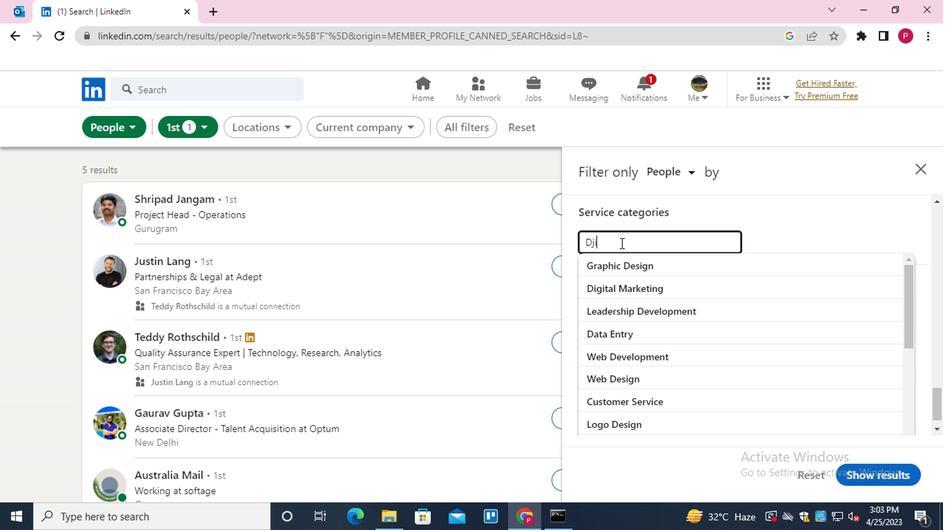 
Action: Mouse moved to (619, 268)
Screenshot: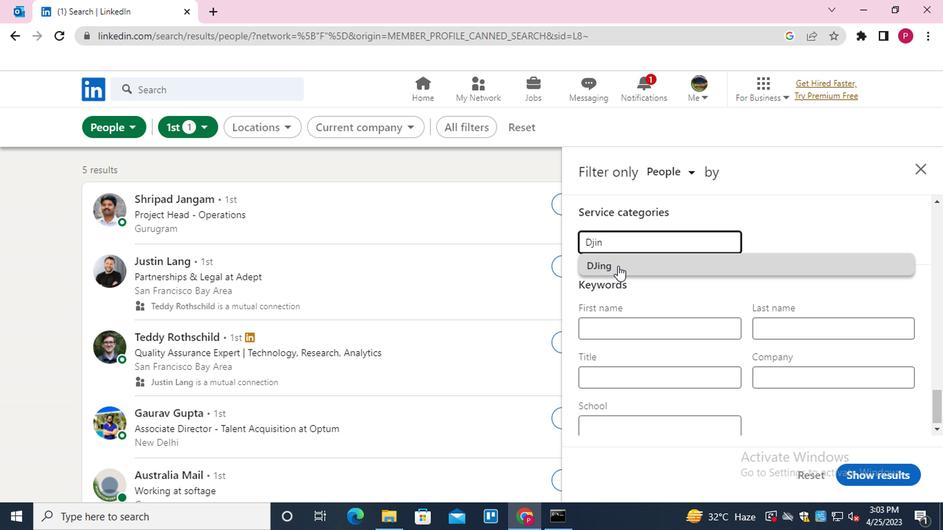 
Action: Mouse pressed left at (619, 268)
Screenshot: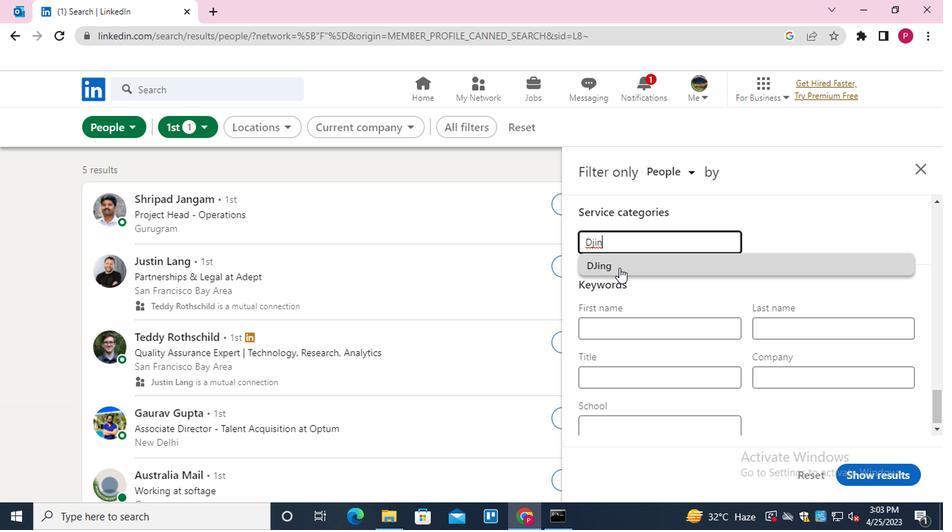
Action: Mouse moved to (621, 313)
Screenshot: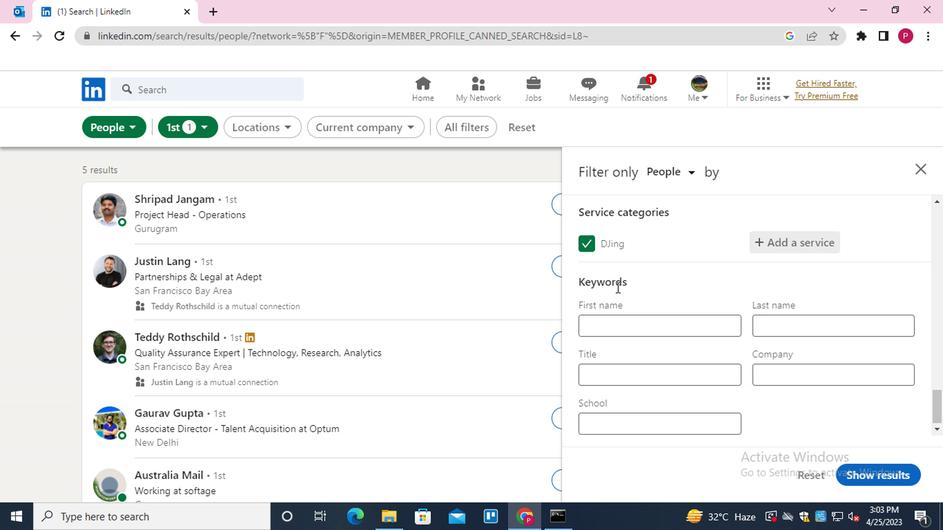 
Action: Mouse scrolled (621, 312) with delta (0, 0)
Screenshot: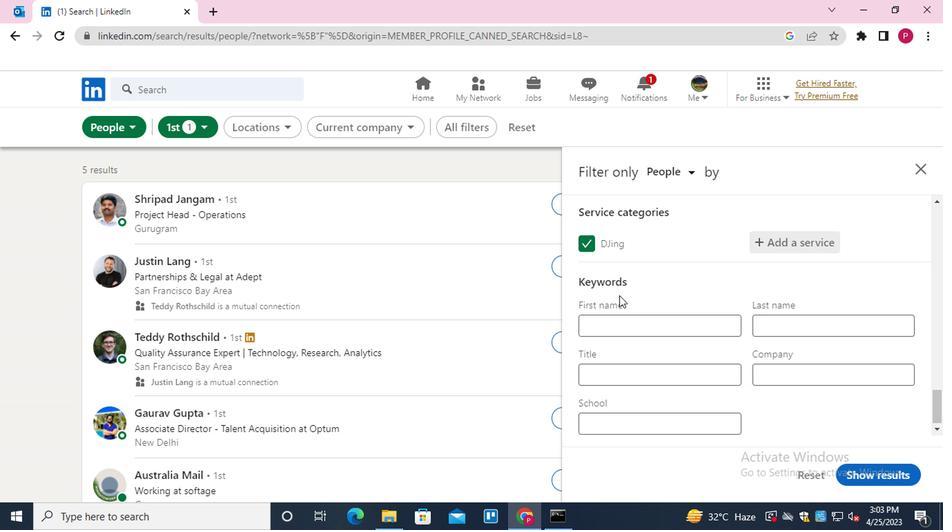
Action: Mouse moved to (623, 317)
Screenshot: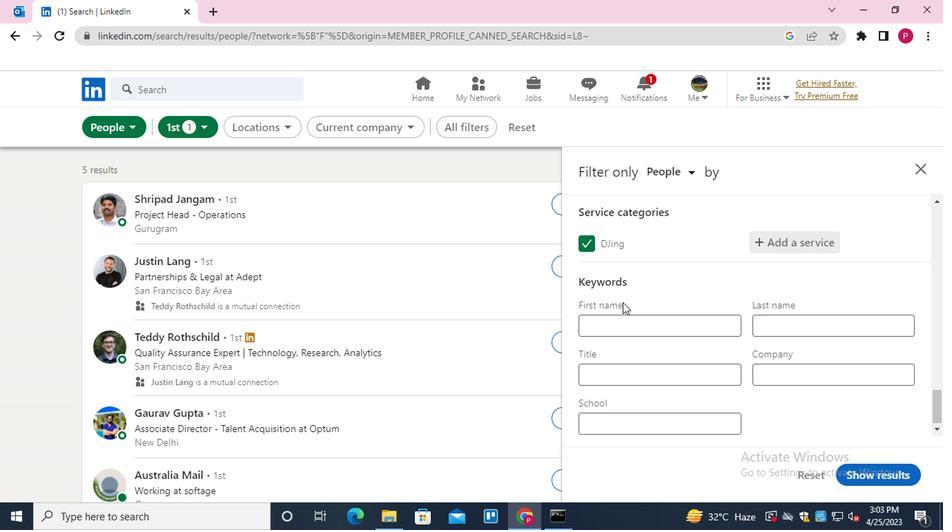 
Action: Mouse scrolled (623, 316) with delta (0, 0)
Screenshot: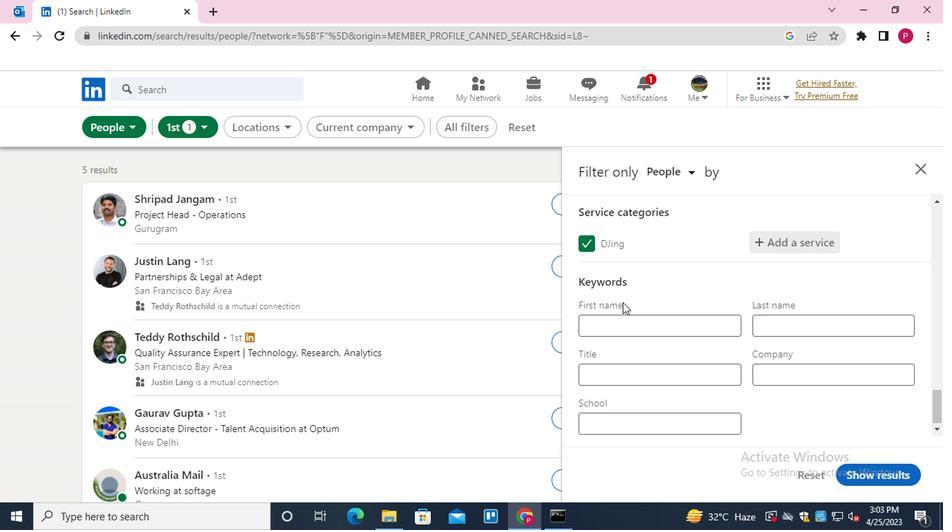
Action: Mouse moved to (629, 354)
Screenshot: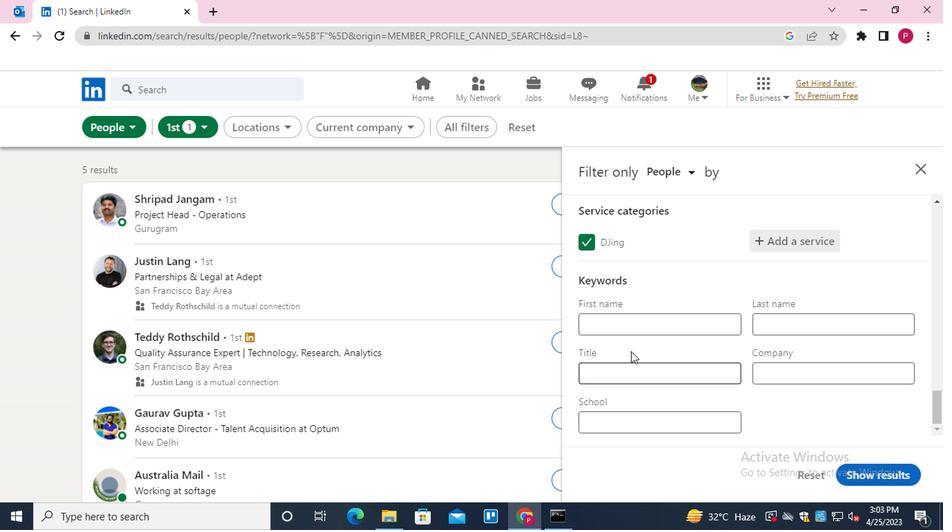 
Action: Mouse pressed left at (629, 354)
Screenshot: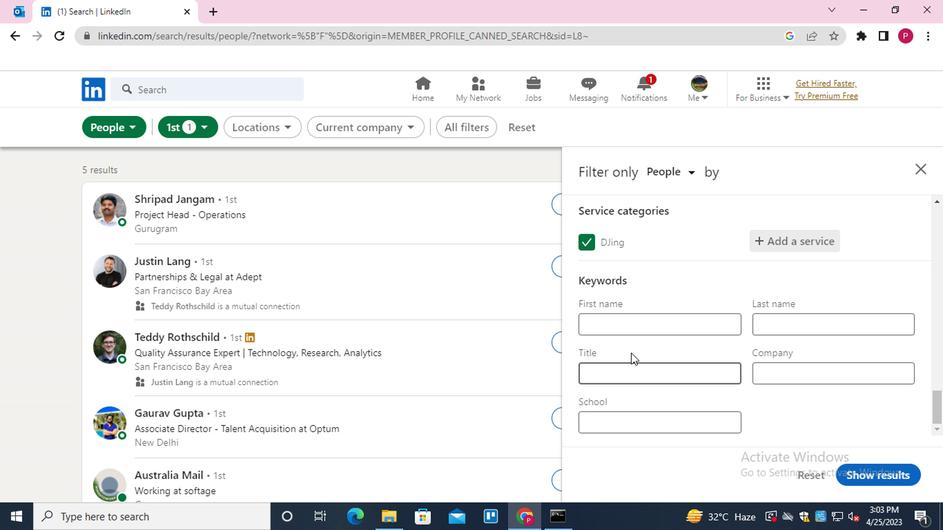 
Action: Mouse moved to (633, 363)
Screenshot: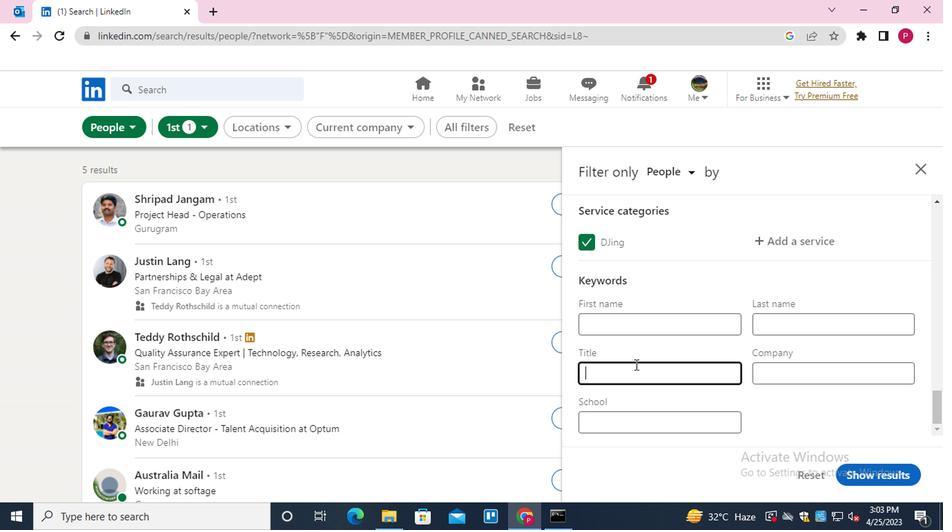 
Action: Key pressed <Key.shift>OPERATIONS<Key.space><Key.shift>DIRECTOE<Key.backspace>R
Screenshot: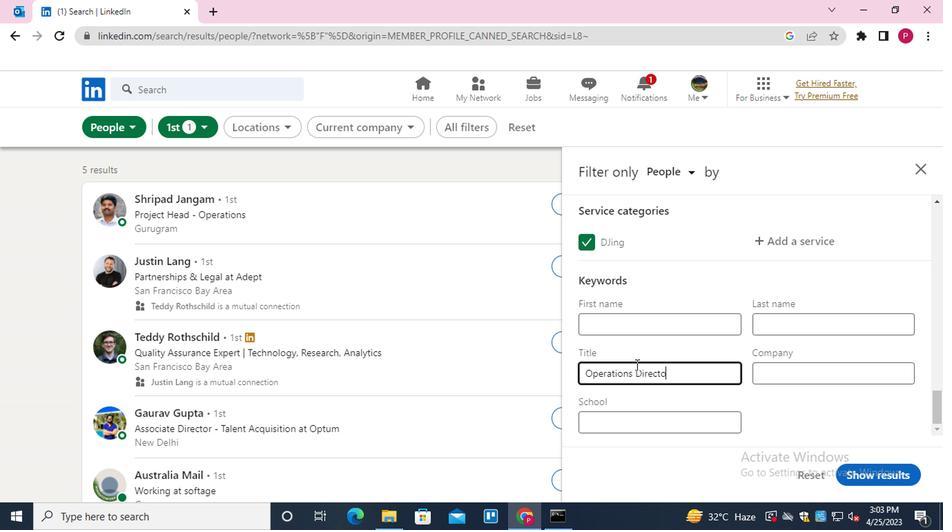 
Action: Mouse moved to (882, 473)
Screenshot: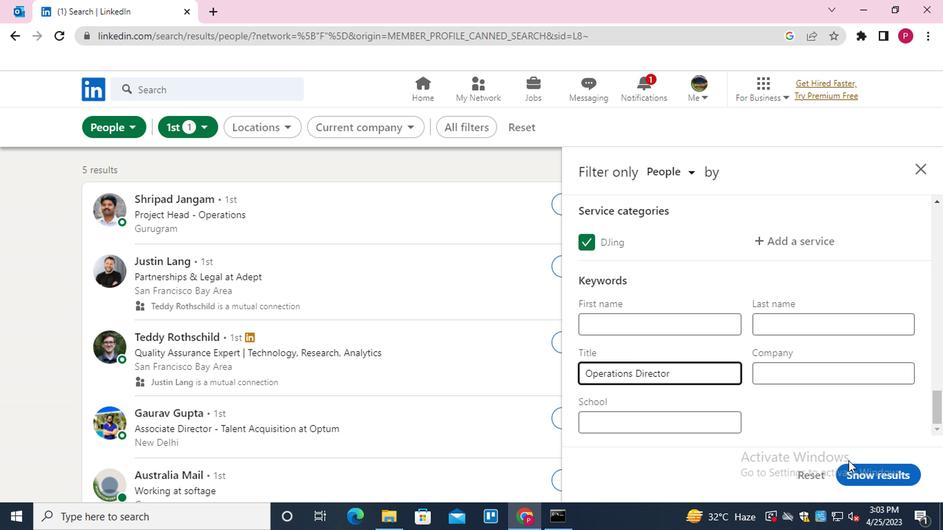 
Action: Mouse pressed left at (882, 473)
Screenshot: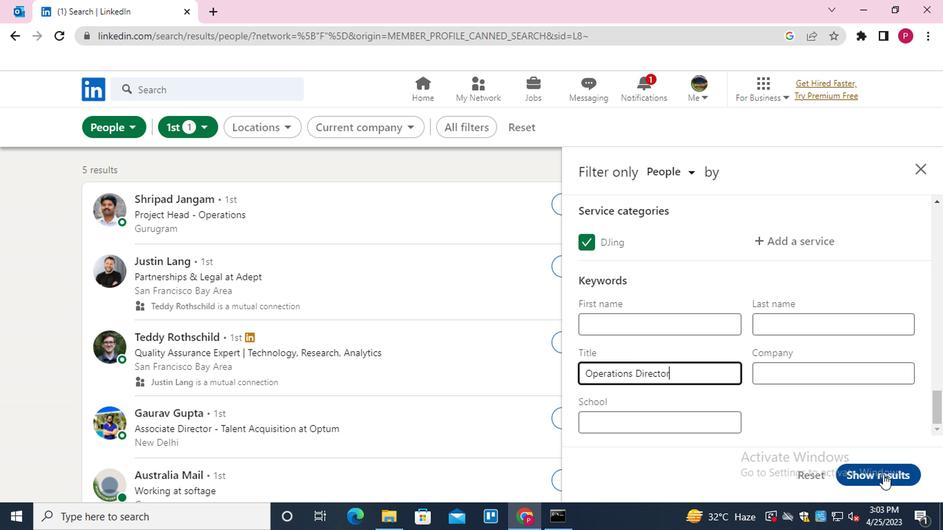 
Action: Mouse moved to (419, 262)
Screenshot: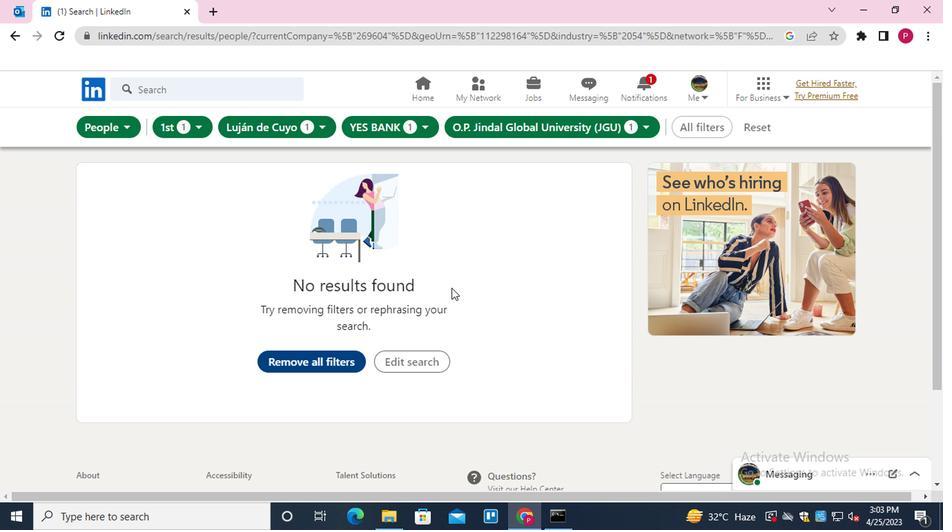 
